 Task: Find connections with filter location Saint-Leu with filter topic #marketingwith filter profile language German with filter current company NoBroker.com with filter school INDIAN INSTITUTE OF PACKAGING - IIP with filter industry Veterinary Services with filter service category Social Media Marketing with filter keywords title Attorney
Action: Mouse moved to (252, 197)
Screenshot: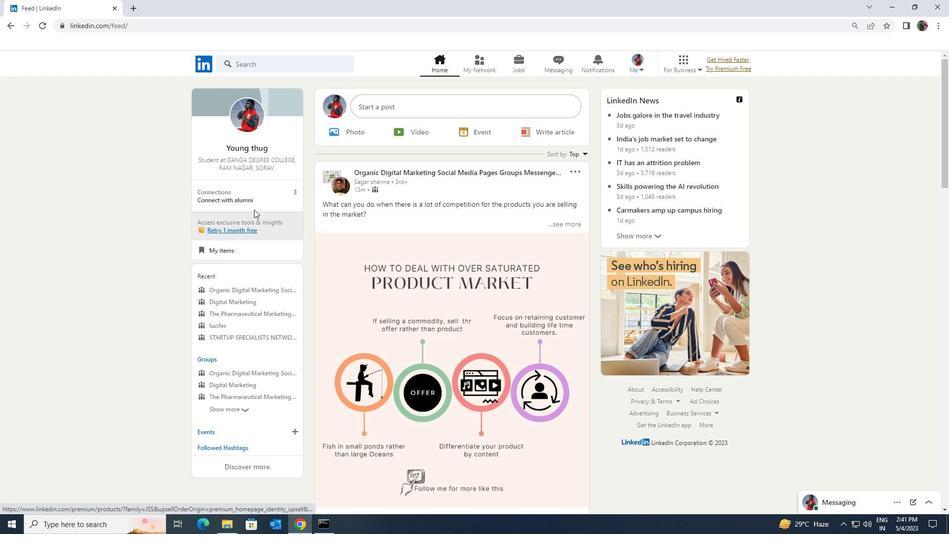 
Action: Mouse pressed left at (252, 197)
Screenshot: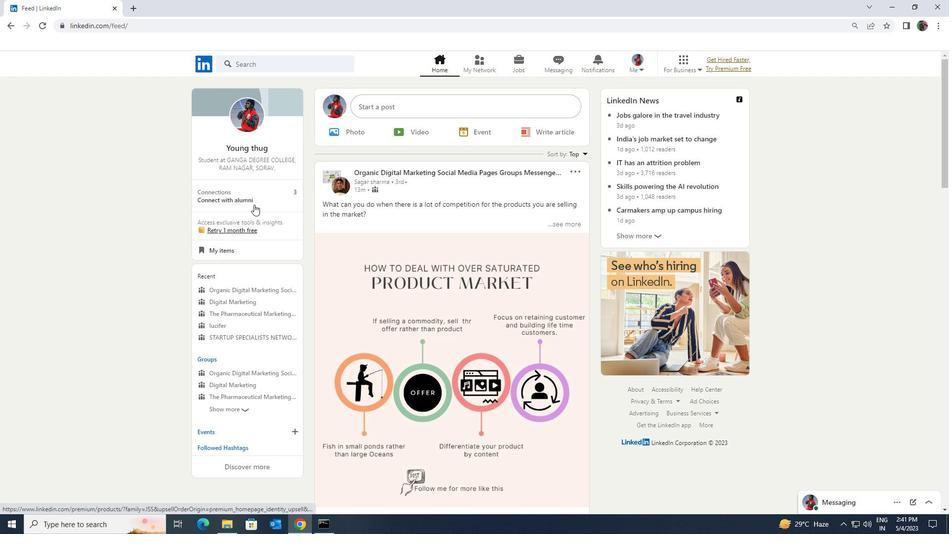 
Action: Mouse moved to (250, 121)
Screenshot: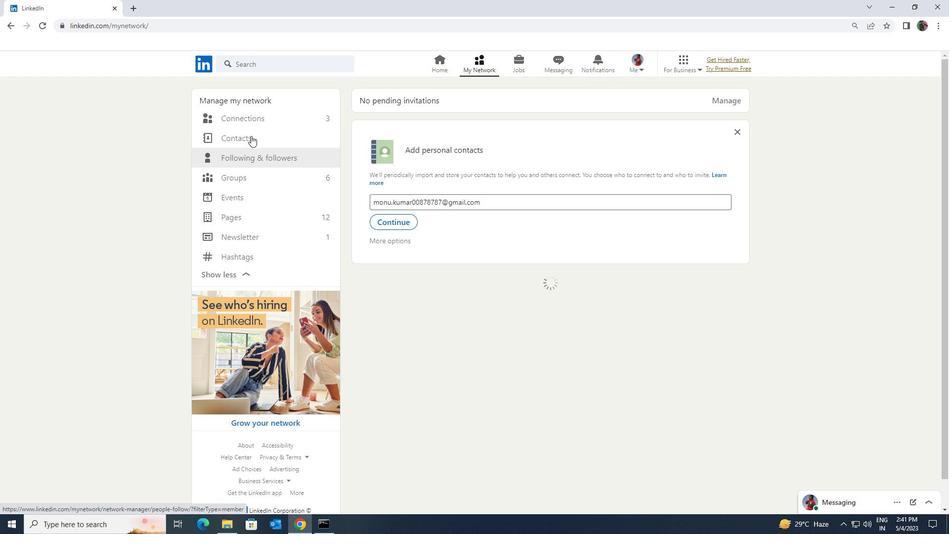 
Action: Mouse pressed left at (250, 121)
Screenshot: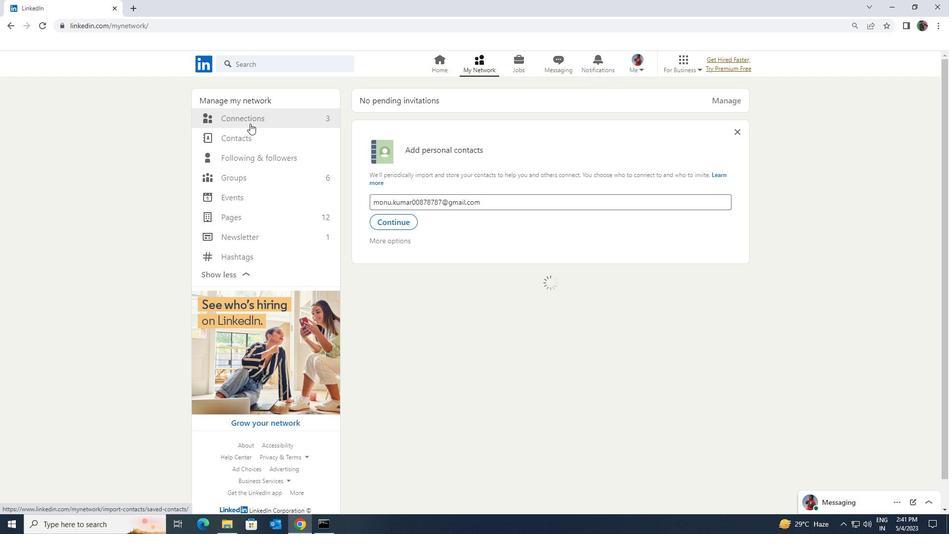 
Action: Mouse moved to (527, 122)
Screenshot: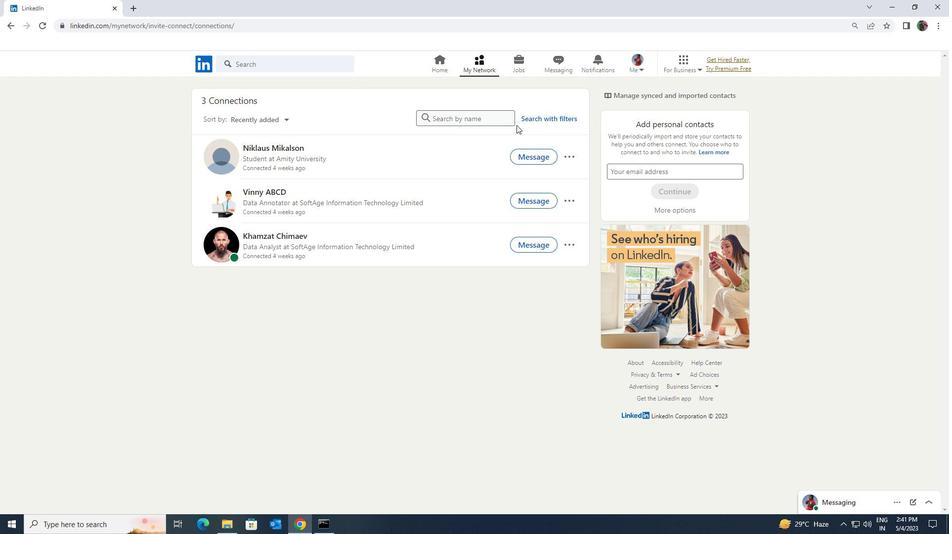 
Action: Mouse pressed left at (527, 122)
Screenshot: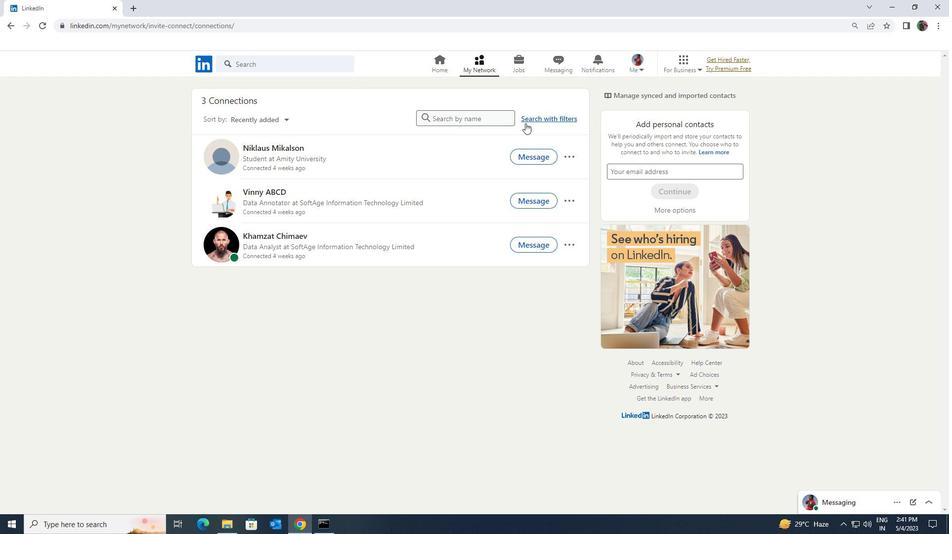 
Action: Mouse moved to (503, 91)
Screenshot: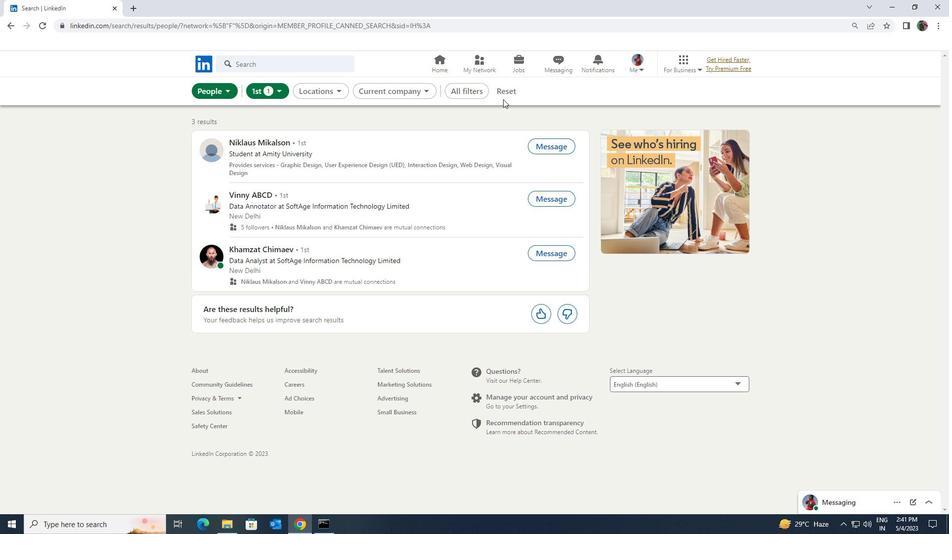 
Action: Mouse pressed left at (503, 91)
Screenshot: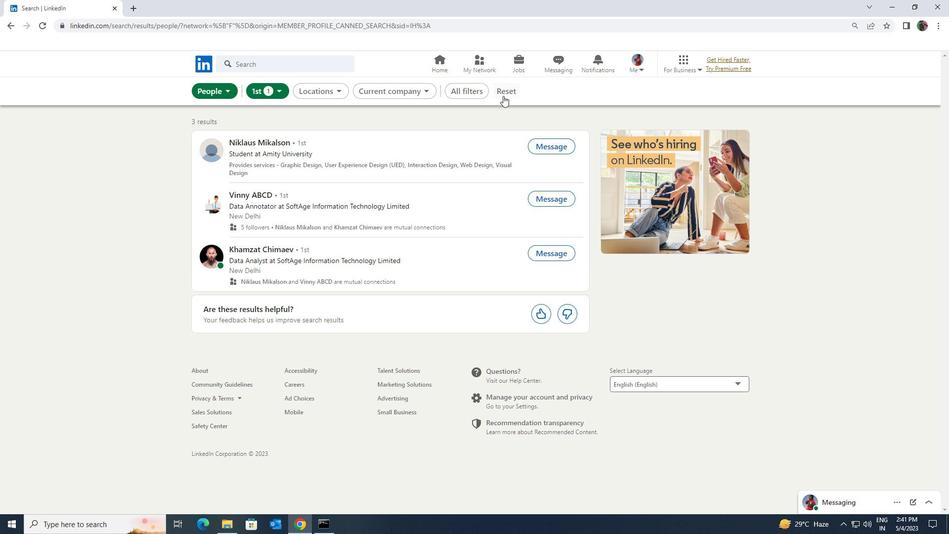 
Action: Mouse moved to (481, 91)
Screenshot: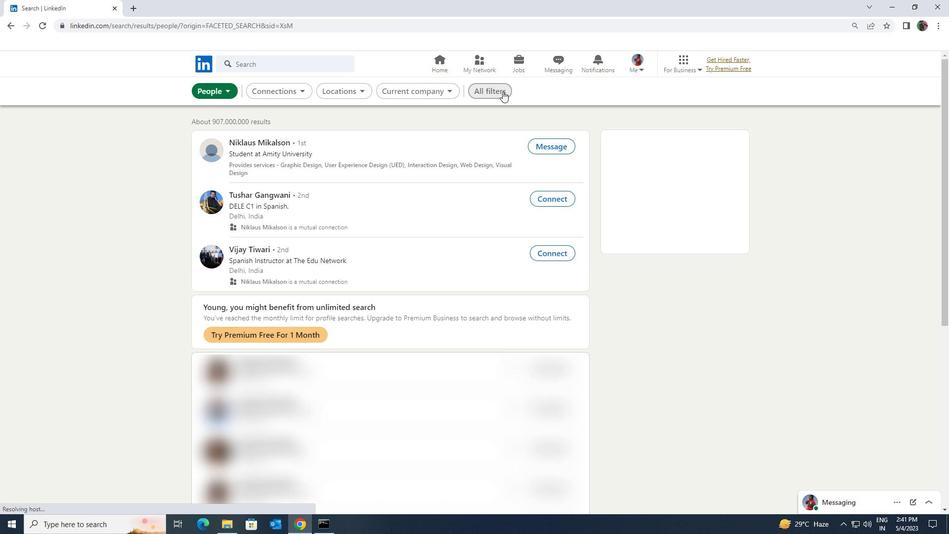 
Action: Mouse pressed left at (481, 91)
Screenshot: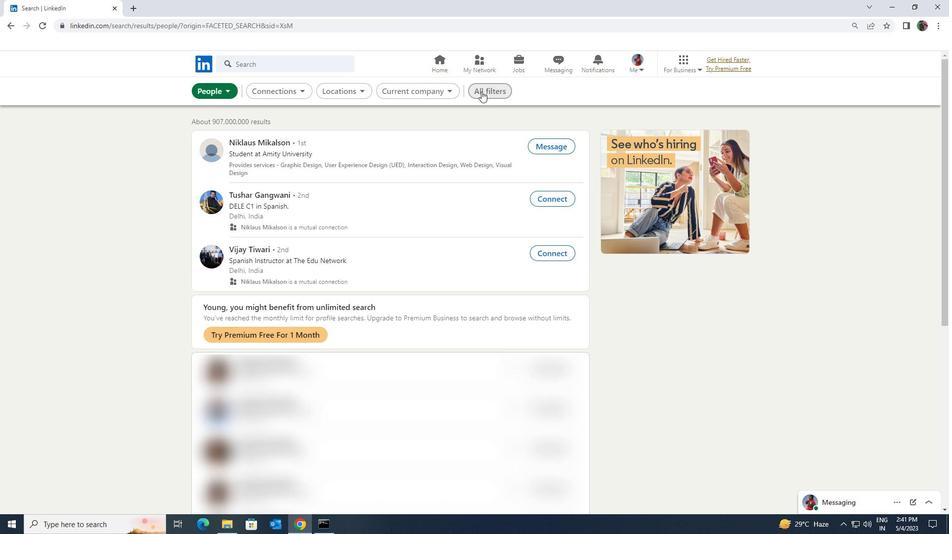 
Action: Mouse moved to (826, 384)
Screenshot: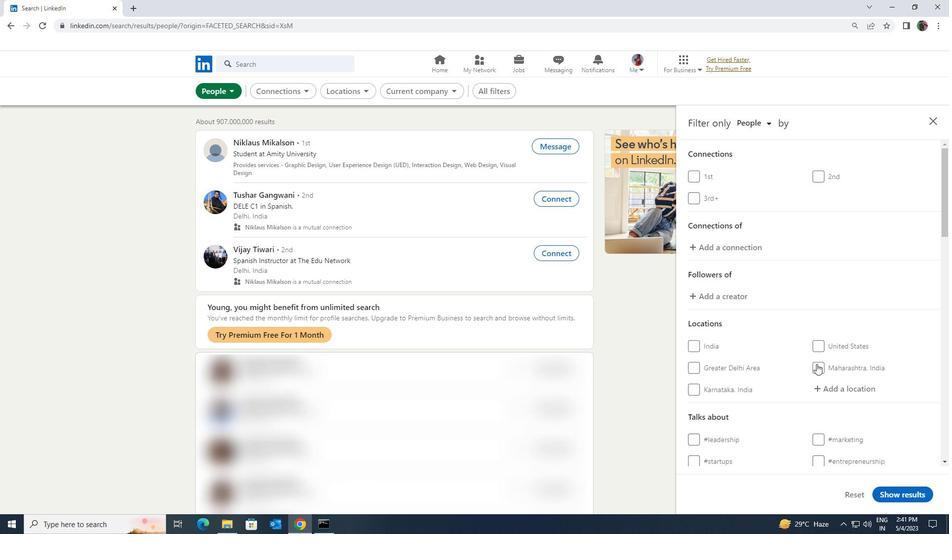 
Action: Mouse pressed left at (826, 384)
Screenshot: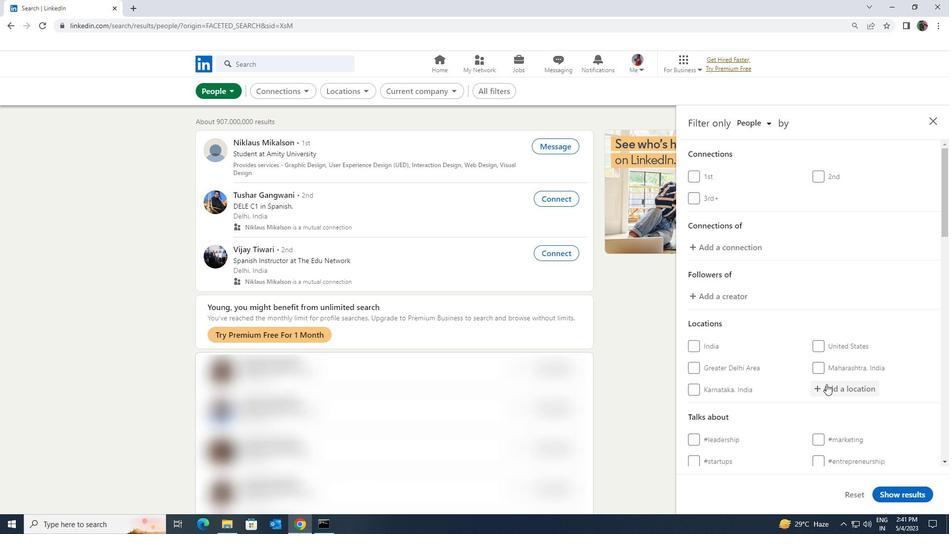 
Action: Key pressed <Key.shift>SAINT<Key.space><Key.shift>K<Key.backspace><Key.shift>LEU
Screenshot: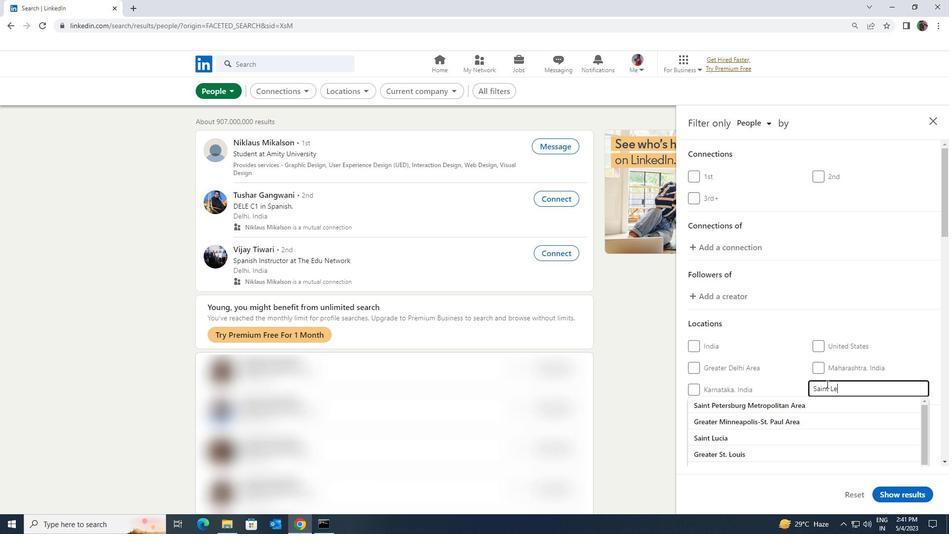 
Action: Mouse moved to (817, 400)
Screenshot: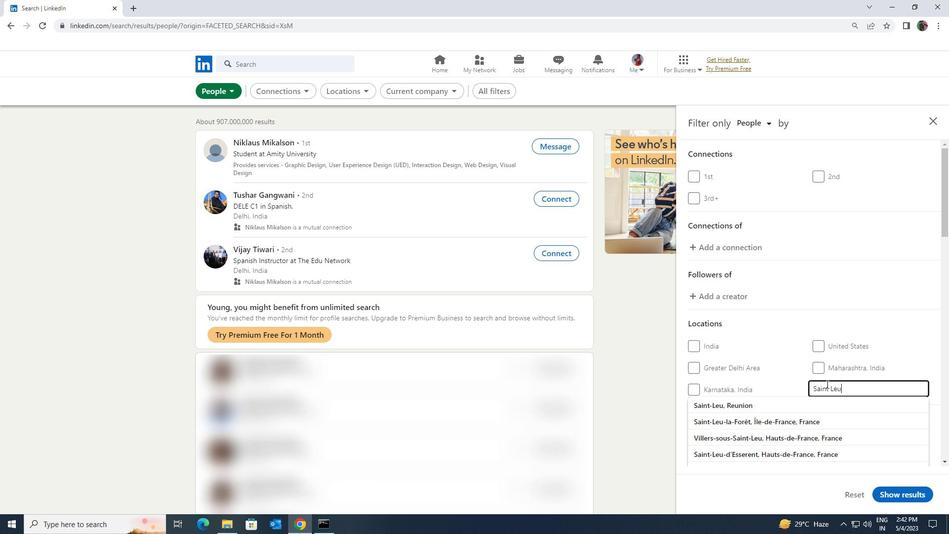 
Action: Mouse pressed left at (817, 400)
Screenshot: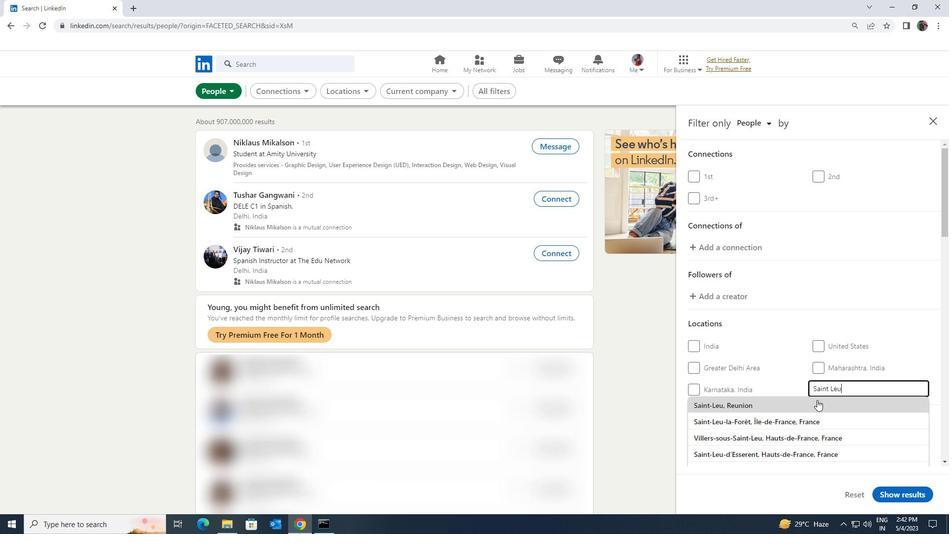 
Action: Mouse moved to (817, 400)
Screenshot: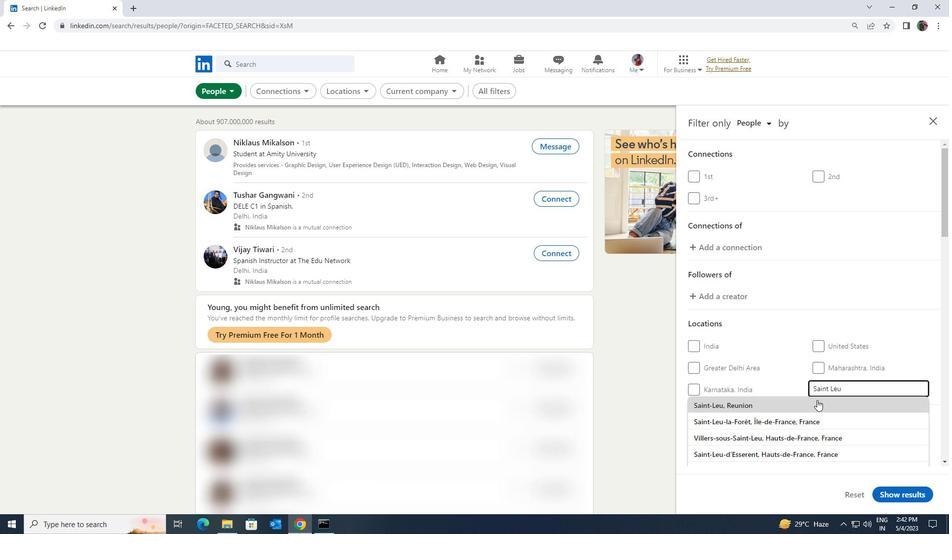 
Action: Mouse scrolled (817, 399) with delta (0, 0)
Screenshot: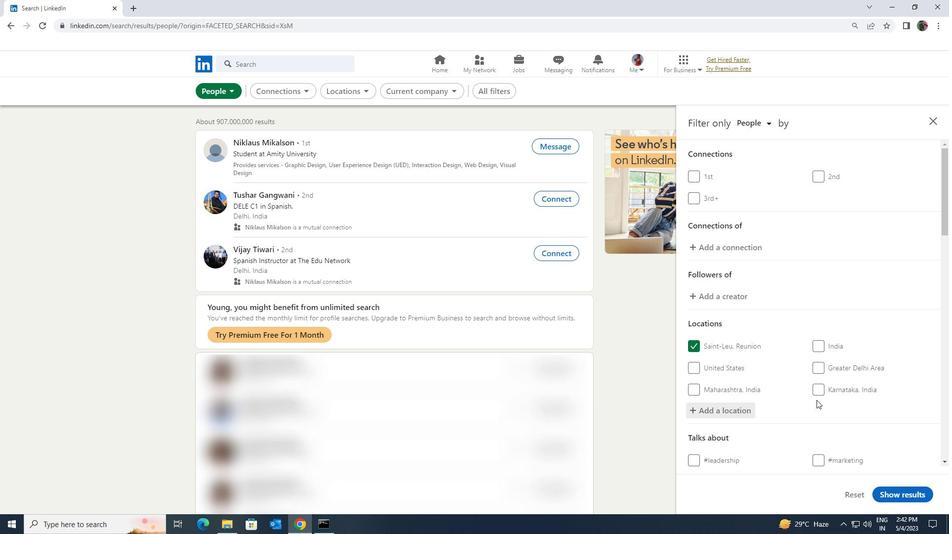 
Action: Mouse scrolled (817, 399) with delta (0, 0)
Screenshot: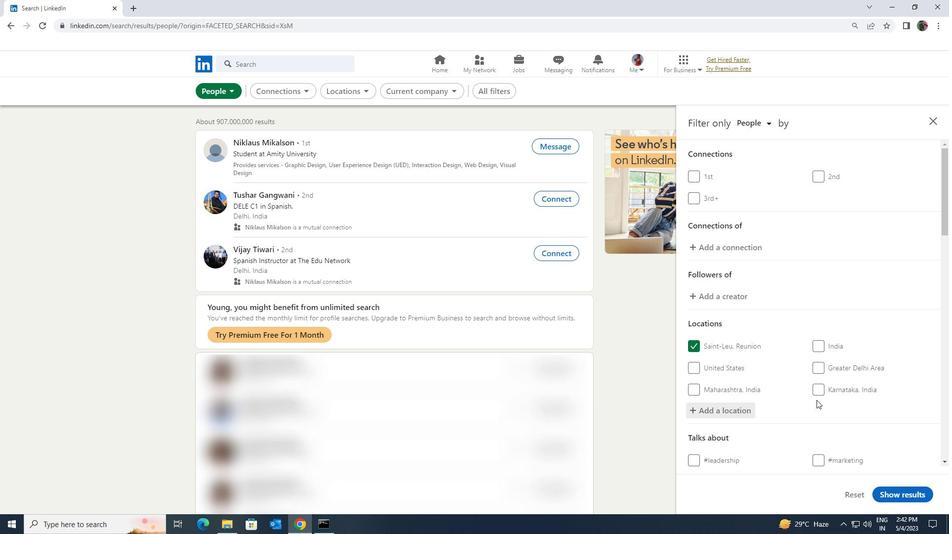 
Action: Mouse moved to (819, 400)
Screenshot: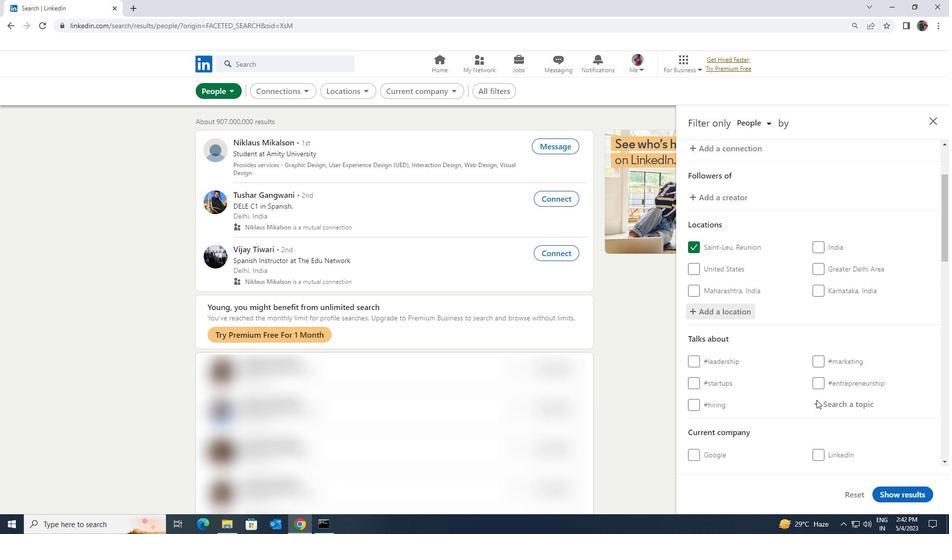 
Action: Mouse pressed left at (819, 400)
Screenshot: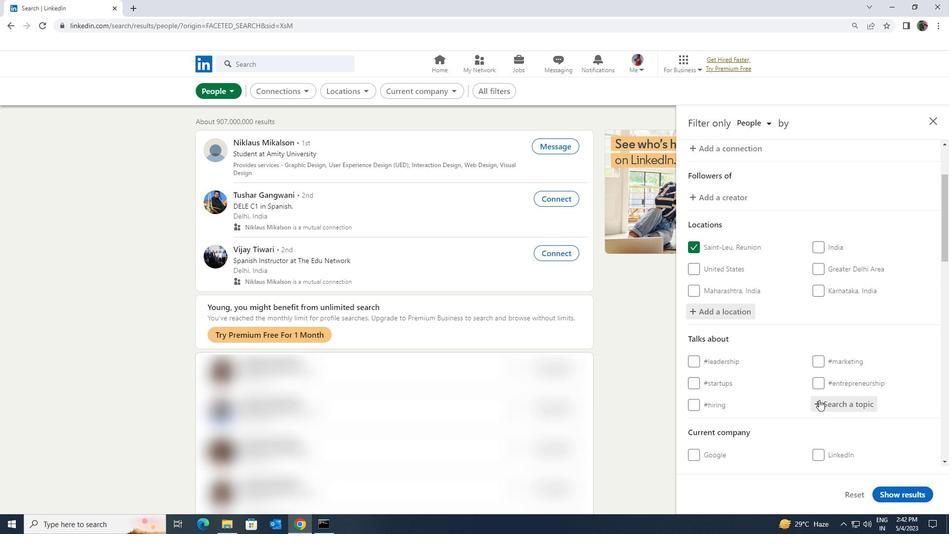 
Action: Key pressed <Key.shift><Key.shift><Key.shift><Key.shift><Key.shift><Key.shift>MARKETING
Screenshot: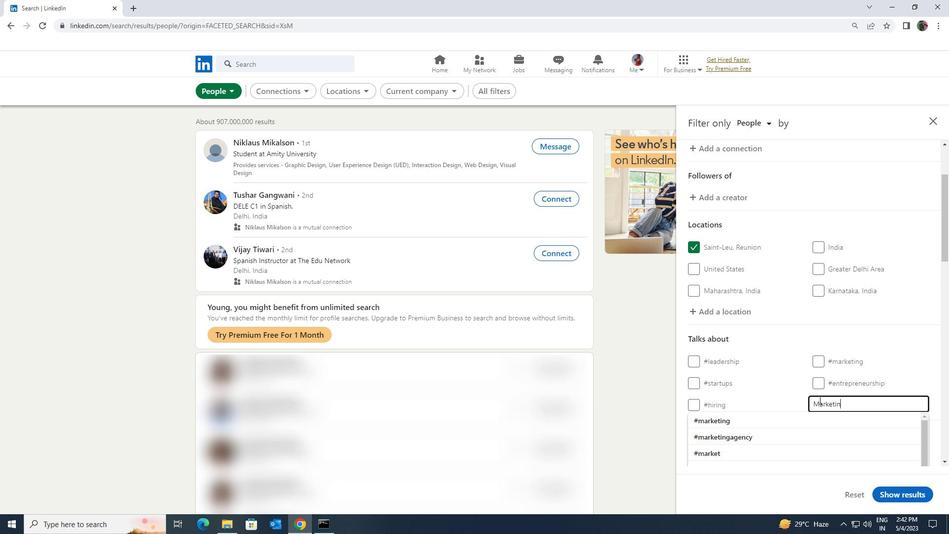 
Action: Mouse moved to (814, 414)
Screenshot: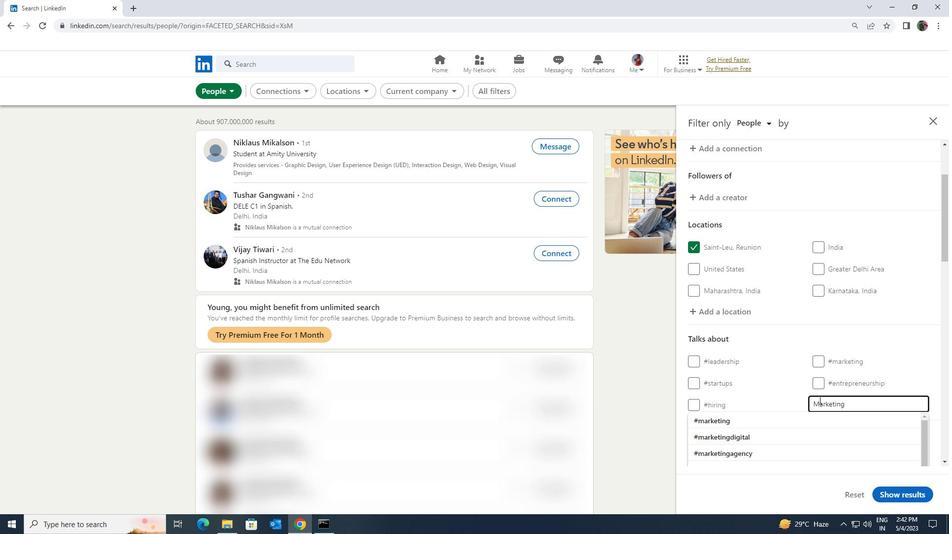 
Action: Mouse pressed left at (814, 414)
Screenshot: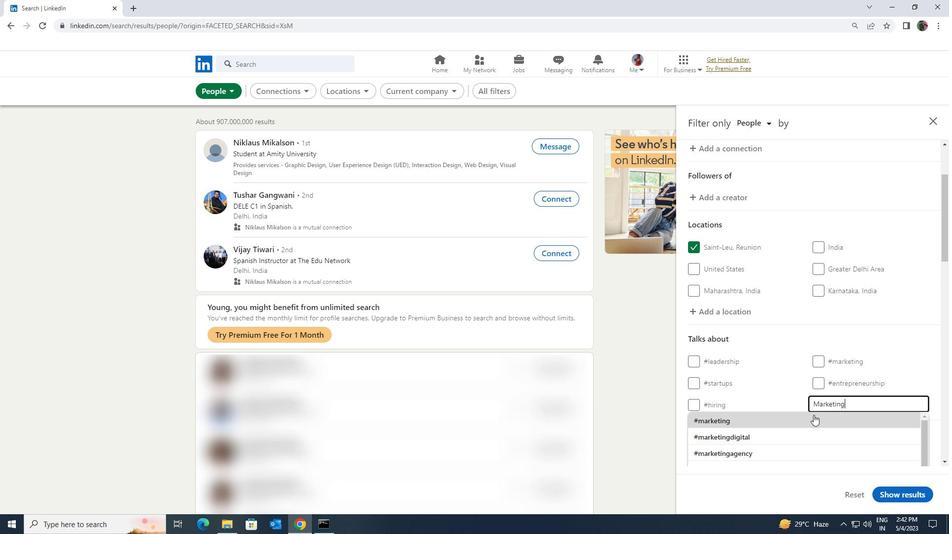 
Action: Mouse scrolled (814, 414) with delta (0, 0)
Screenshot: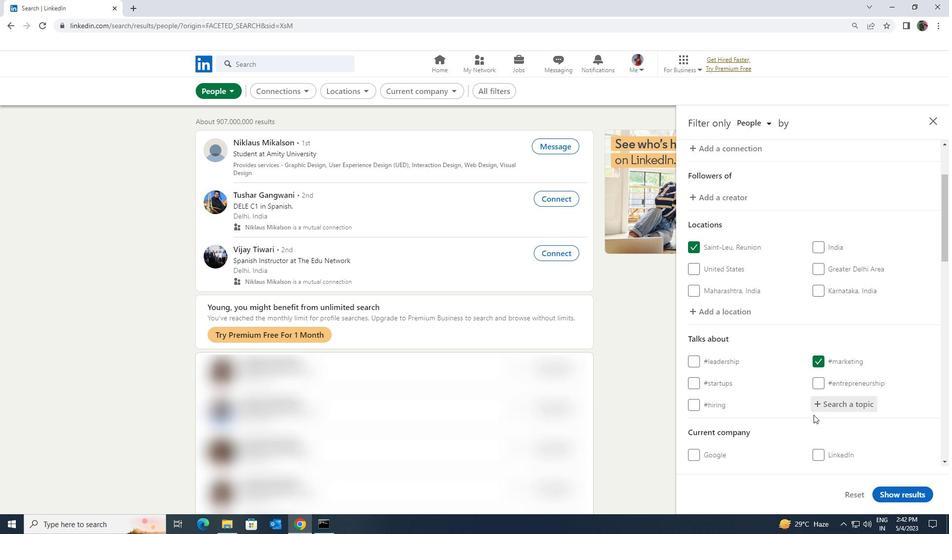 
Action: Mouse scrolled (814, 414) with delta (0, 0)
Screenshot: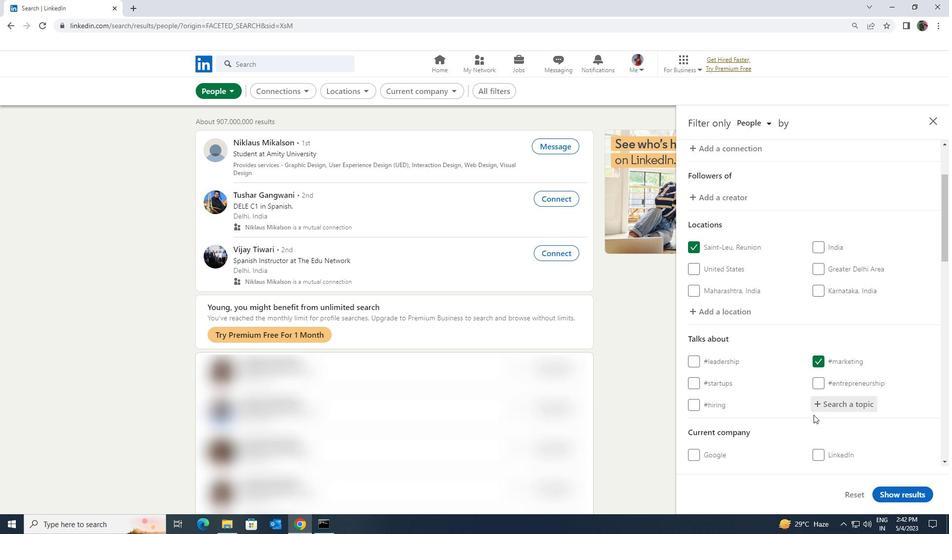 
Action: Mouse moved to (811, 415)
Screenshot: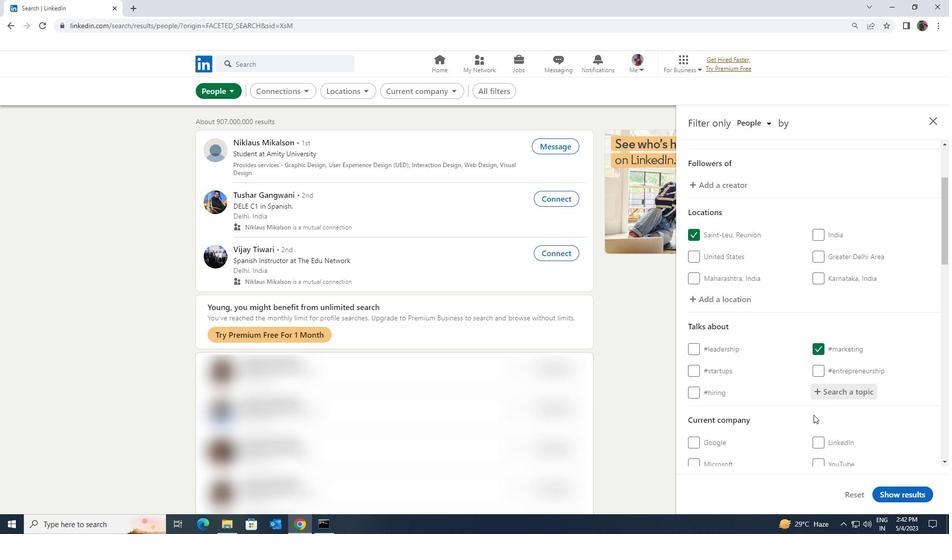 
Action: Mouse scrolled (811, 415) with delta (0, 0)
Screenshot: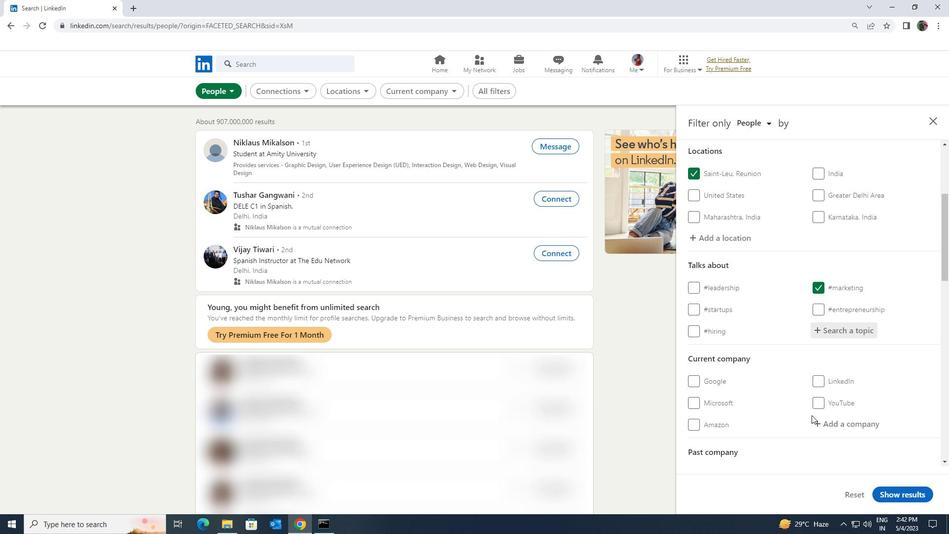 
Action: Mouse moved to (811, 415)
Screenshot: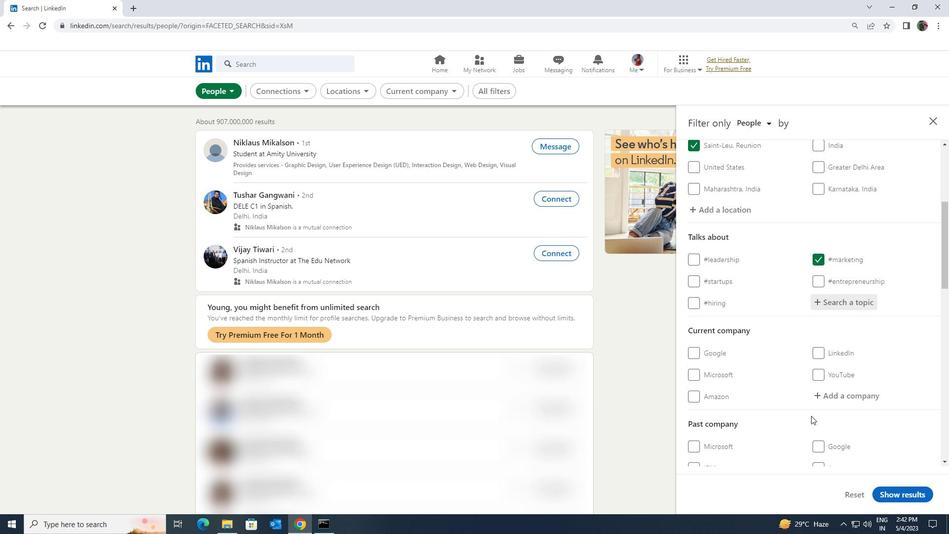 
Action: Mouse scrolled (811, 415) with delta (0, 0)
Screenshot: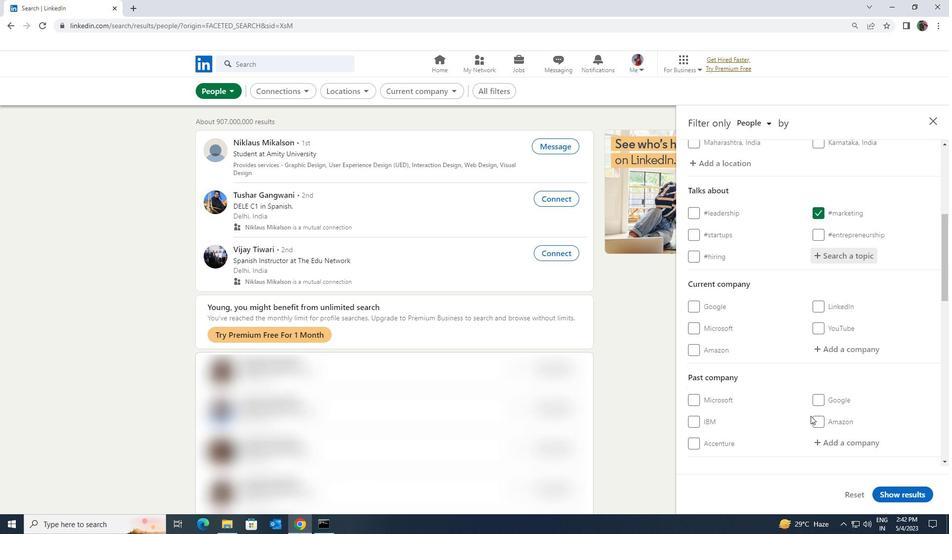 
Action: Mouse scrolled (811, 415) with delta (0, 0)
Screenshot: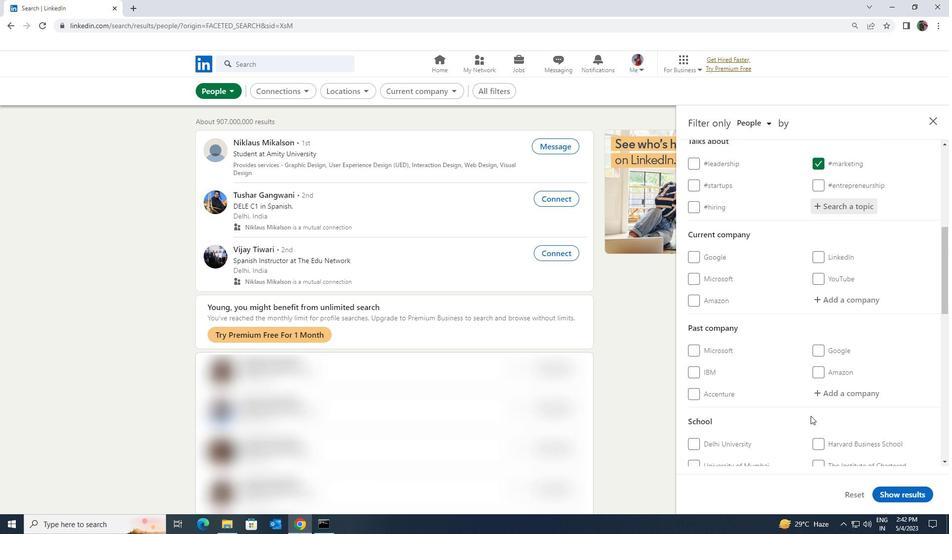 
Action: Mouse scrolled (811, 415) with delta (0, 0)
Screenshot: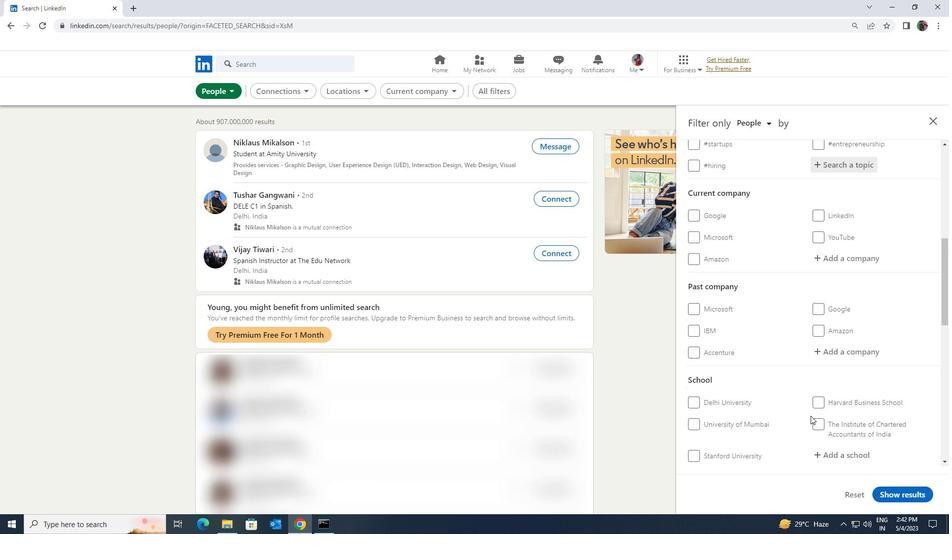 
Action: Mouse scrolled (811, 415) with delta (0, 0)
Screenshot: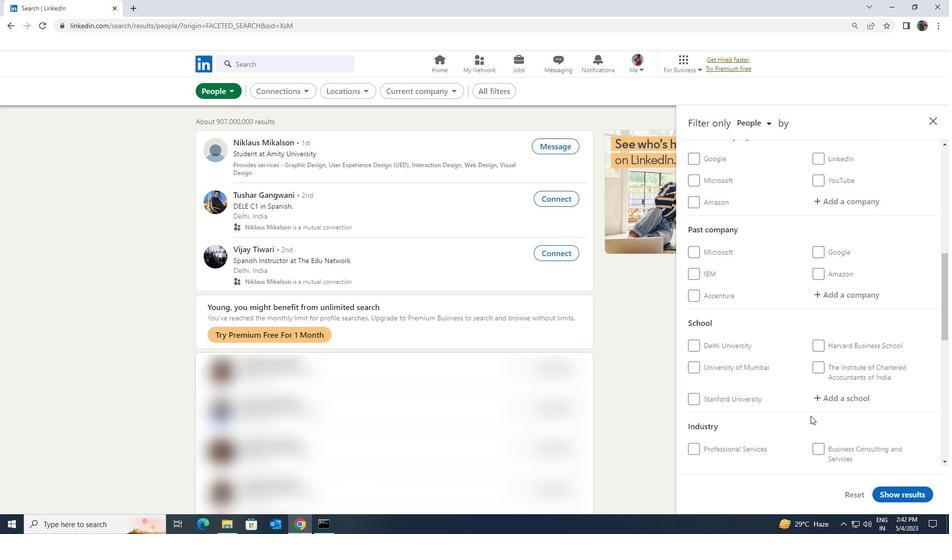 
Action: Mouse scrolled (811, 415) with delta (0, 0)
Screenshot: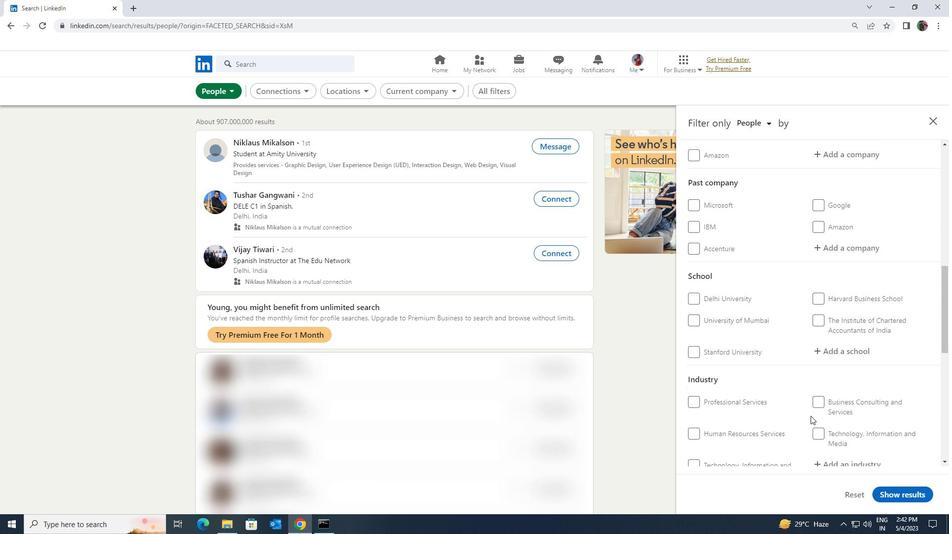 
Action: Mouse scrolled (811, 415) with delta (0, 0)
Screenshot: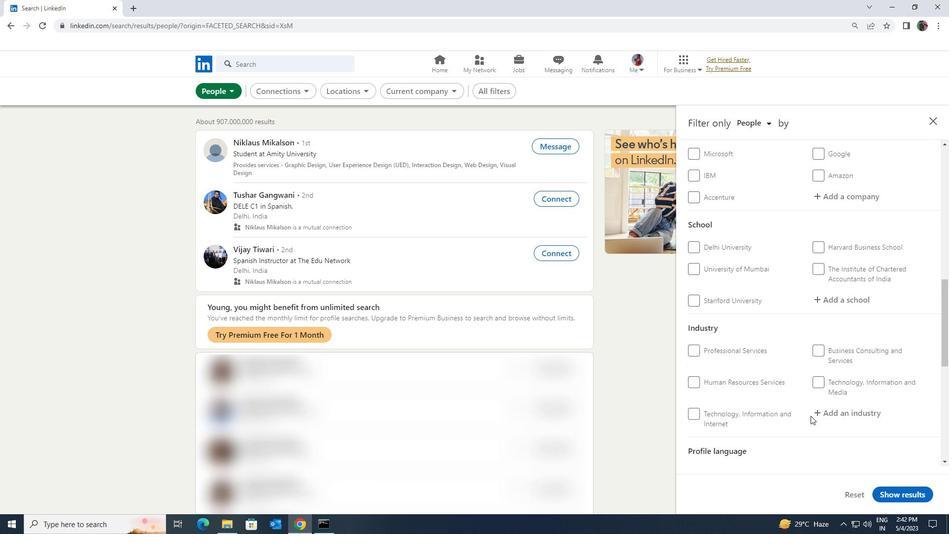 
Action: Mouse scrolled (811, 415) with delta (0, 0)
Screenshot: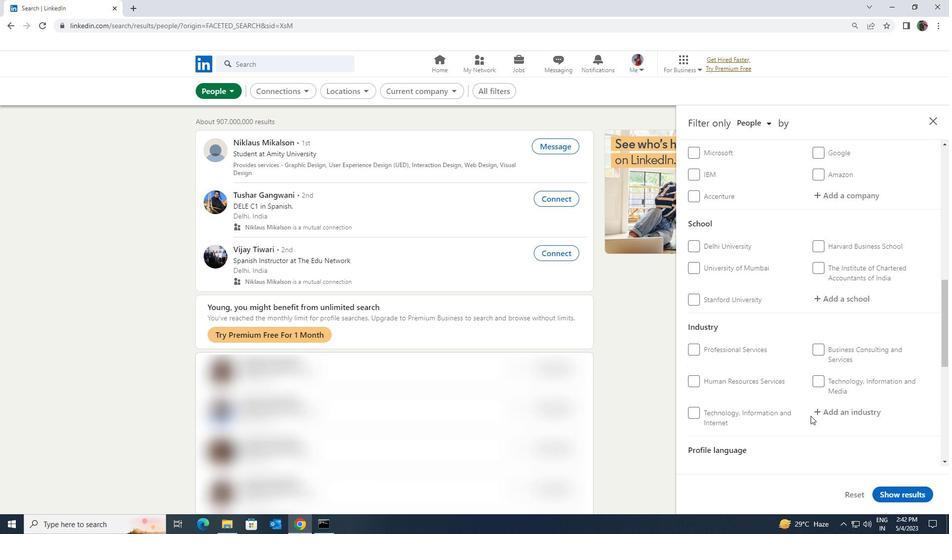 
Action: Mouse moved to (697, 416)
Screenshot: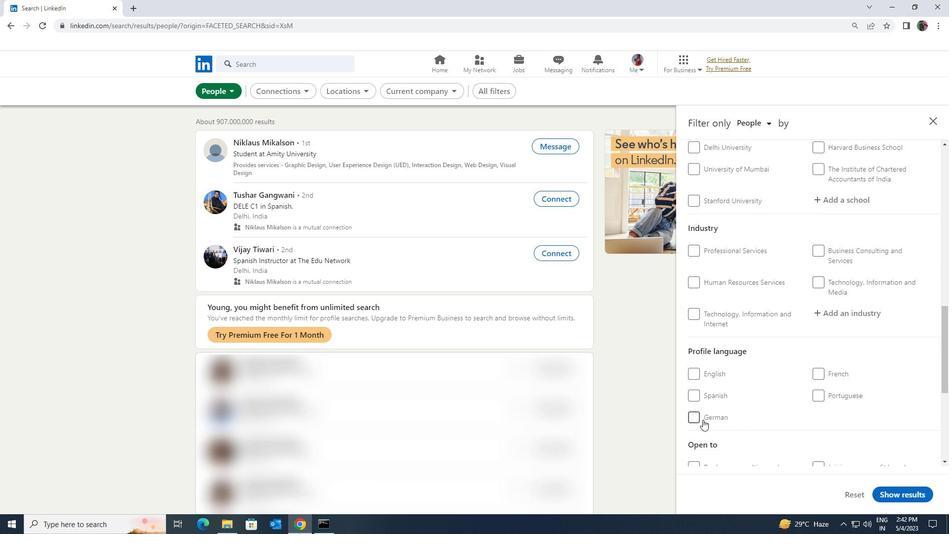 
Action: Mouse pressed left at (697, 416)
Screenshot: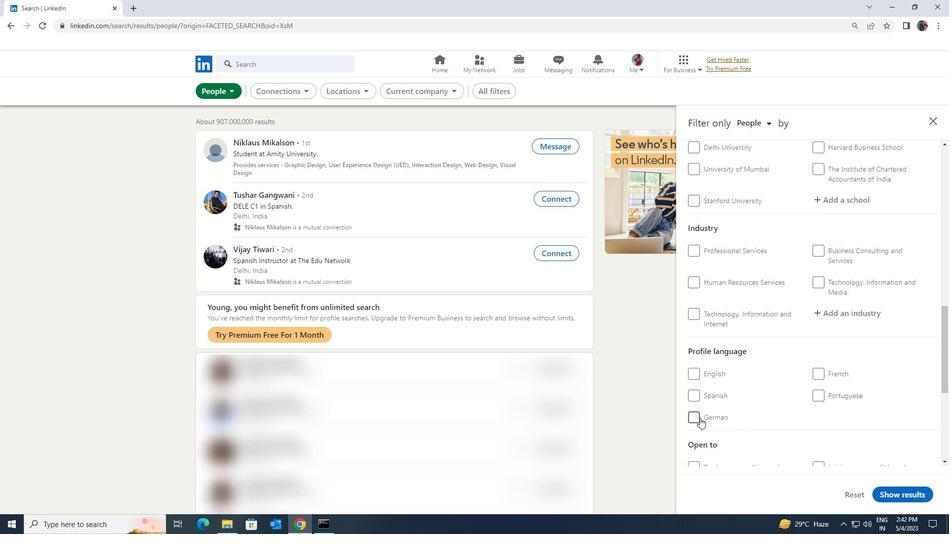 
Action: Mouse moved to (793, 415)
Screenshot: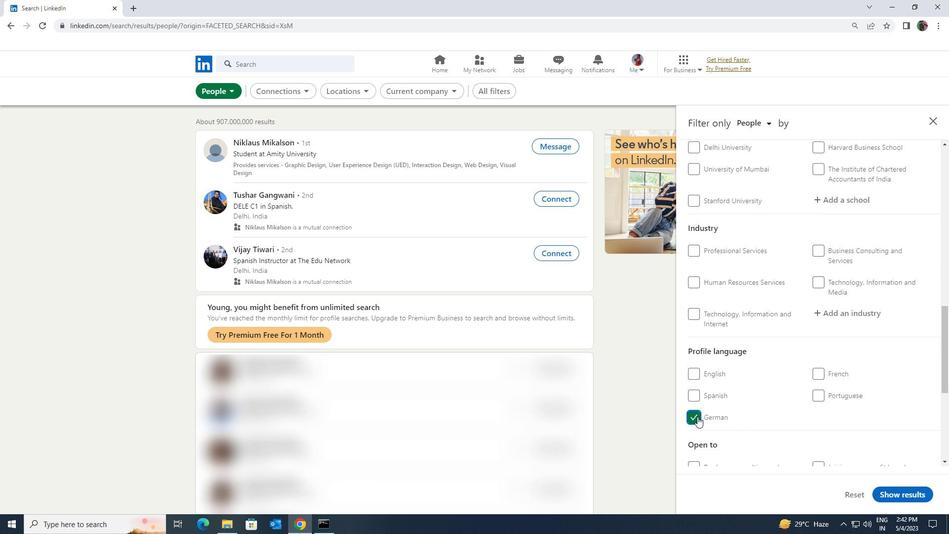 
Action: Mouse scrolled (793, 416) with delta (0, 0)
Screenshot: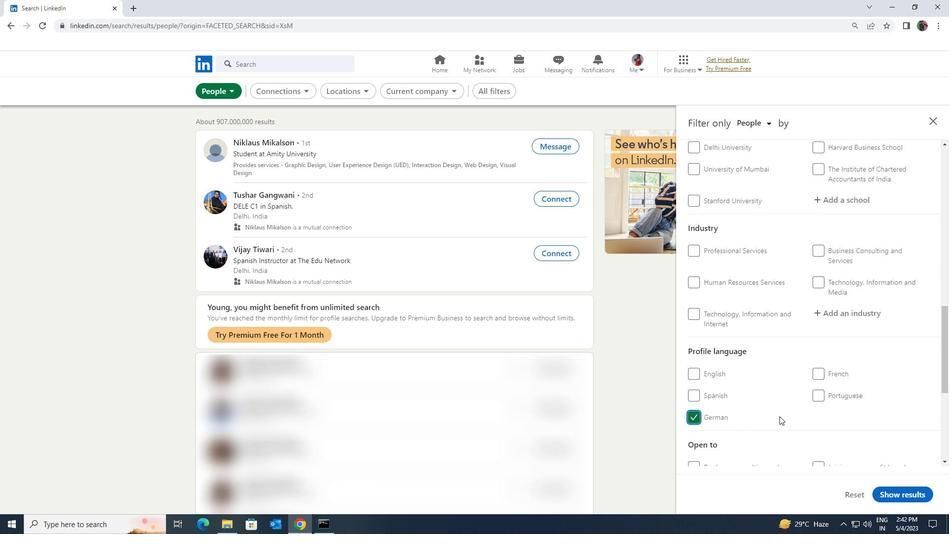 
Action: Mouse scrolled (793, 416) with delta (0, 0)
Screenshot: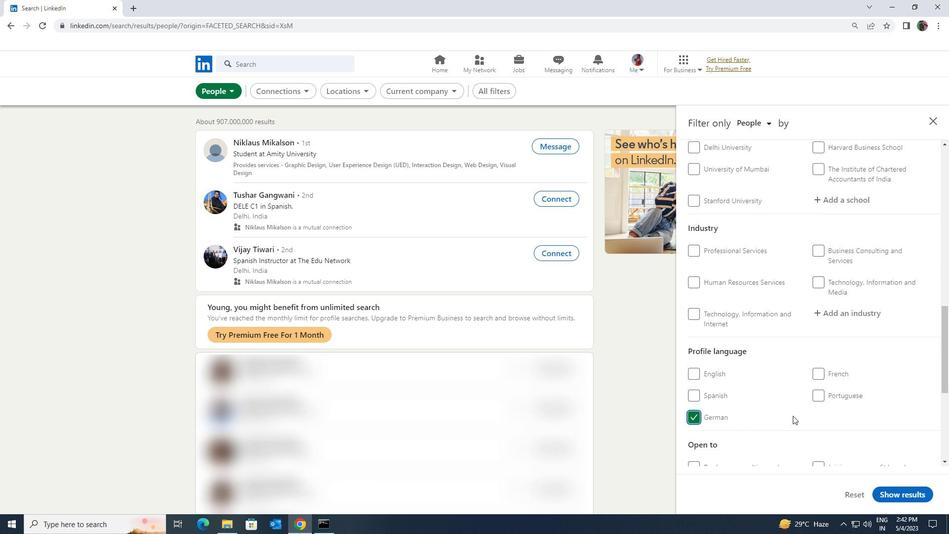 
Action: Mouse scrolled (793, 416) with delta (0, 0)
Screenshot: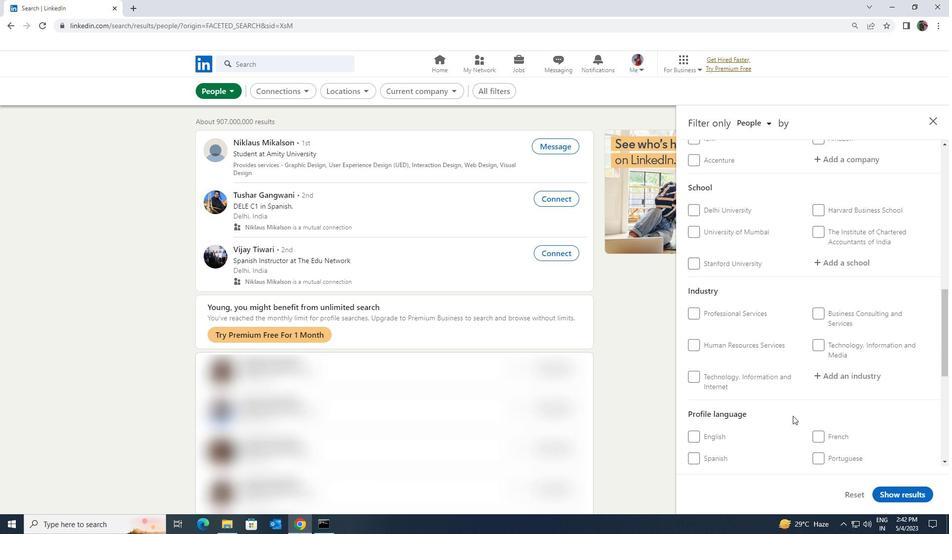 
Action: Mouse scrolled (793, 416) with delta (0, 0)
Screenshot: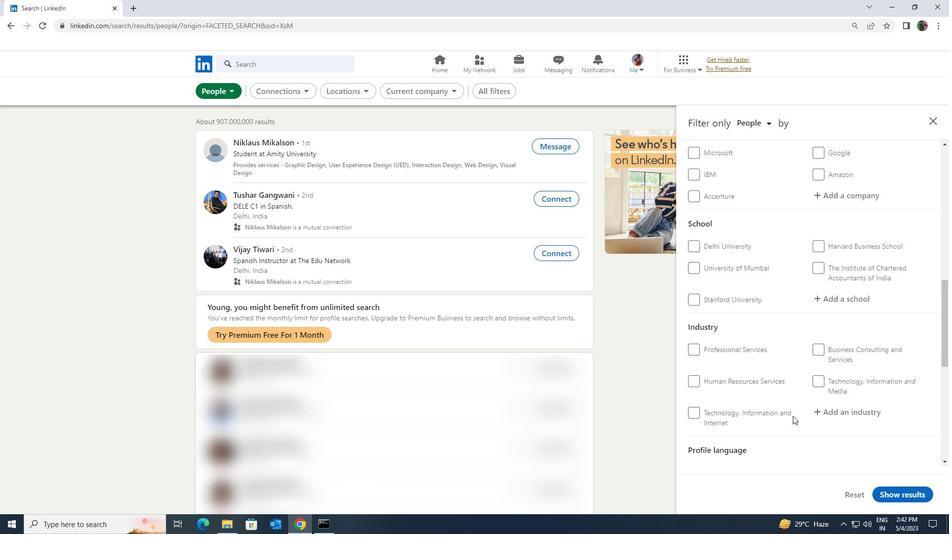 
Action: Mouse moved to (792, 417)
Screenshot: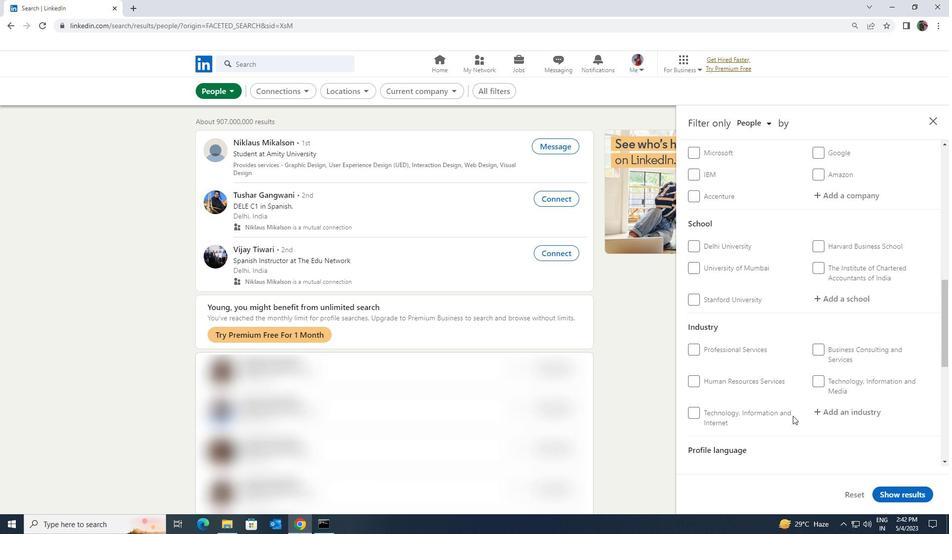 
Action: Mouse scrolled (792, 417) with delta (0, 0)
Screenshot: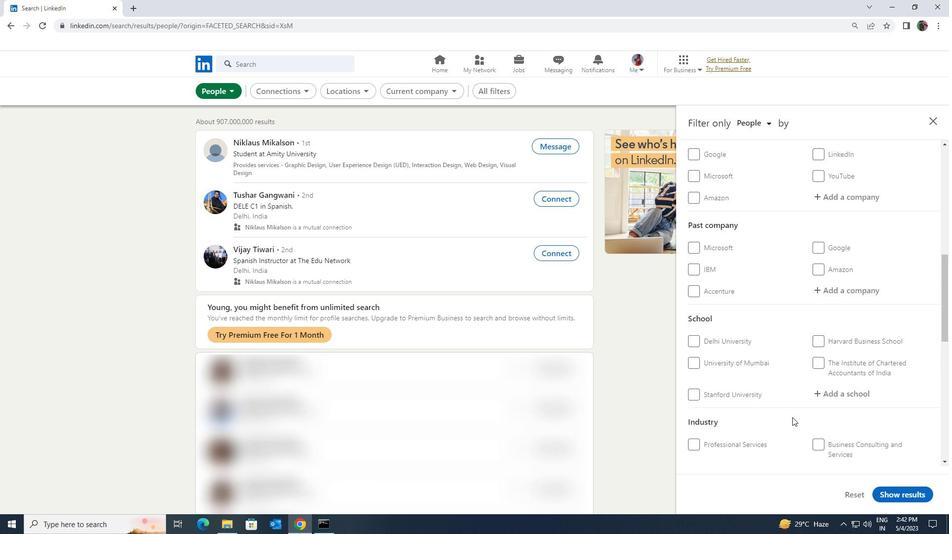 
Action: Mouse scrolled (792, 417) with delta (0, 0)
Screenshot: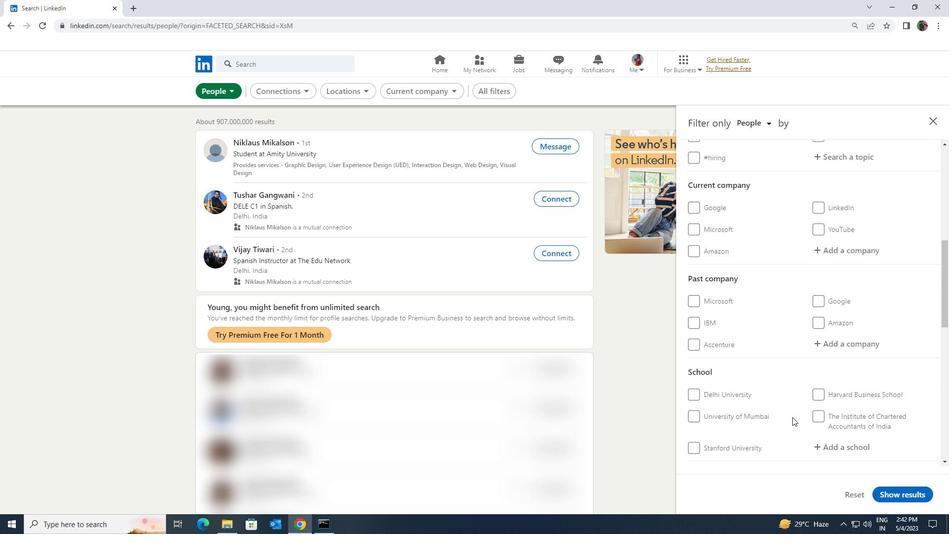
Action: Mouse scrolled (792, 417) with delta (0, 0)
Screenshot: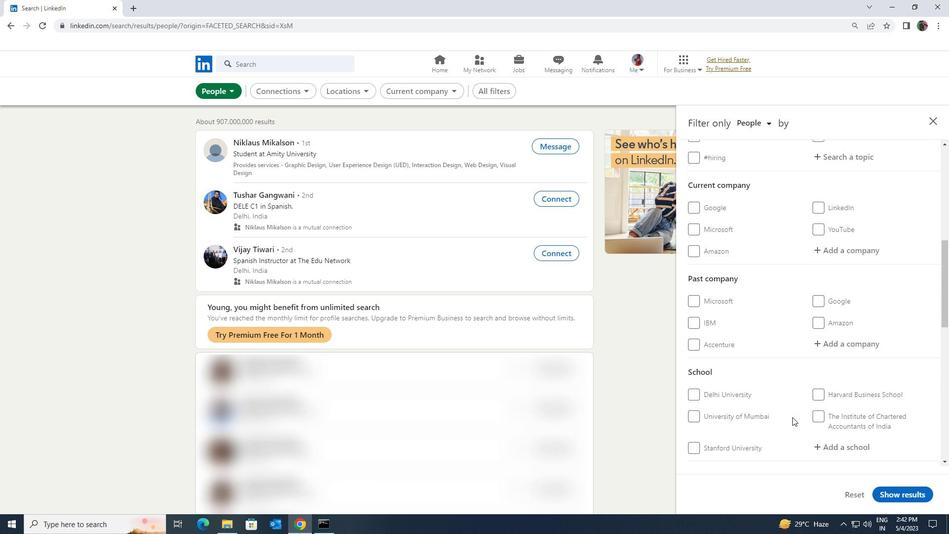 
Action: Mouse moved to (833, 352)
Screenshot: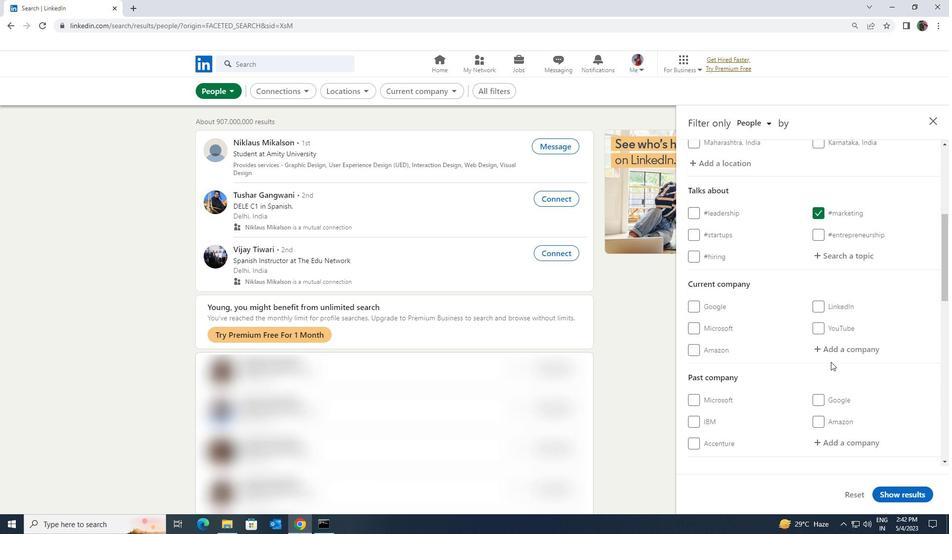 
Action: Mouse pressed left at (833, 352)
Screenshot: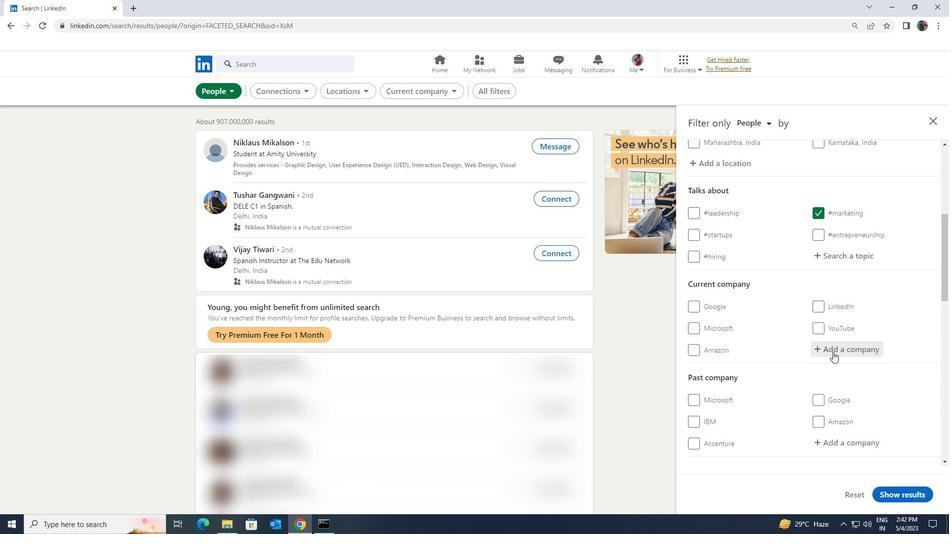 
Action: Key pressed <Key.shift>NOBROKER
Screenshot: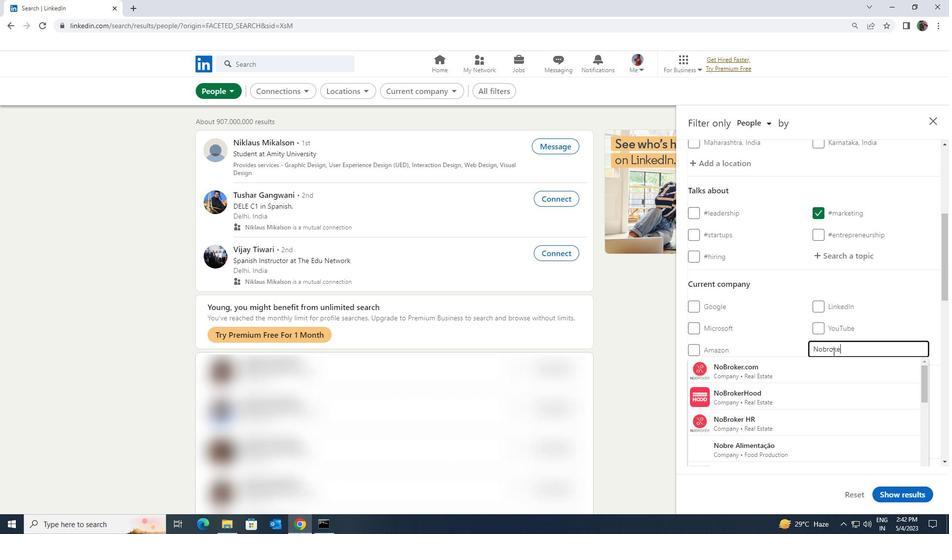 
Action: Mouse moved to (825, 366)
Screenshot: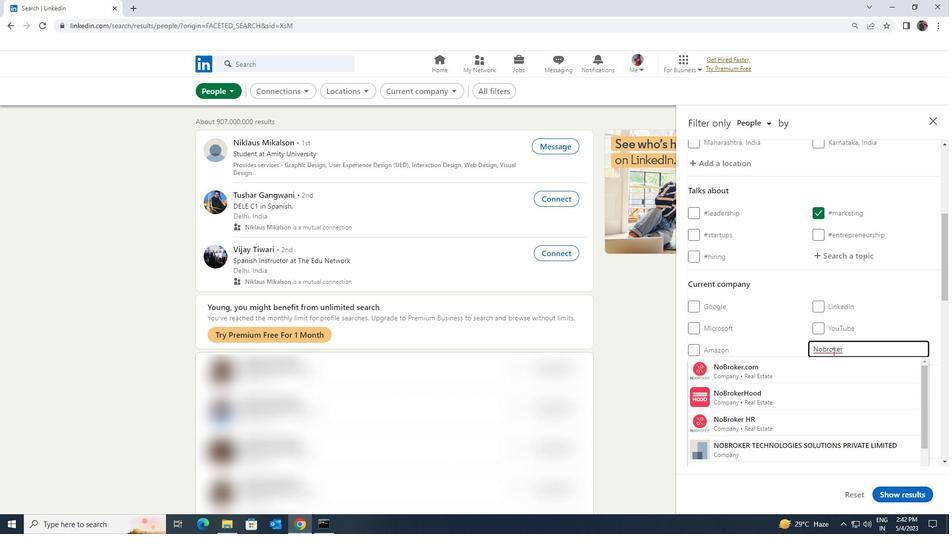 
Action: Mouse pressed left at (825, 366)
Screenshot: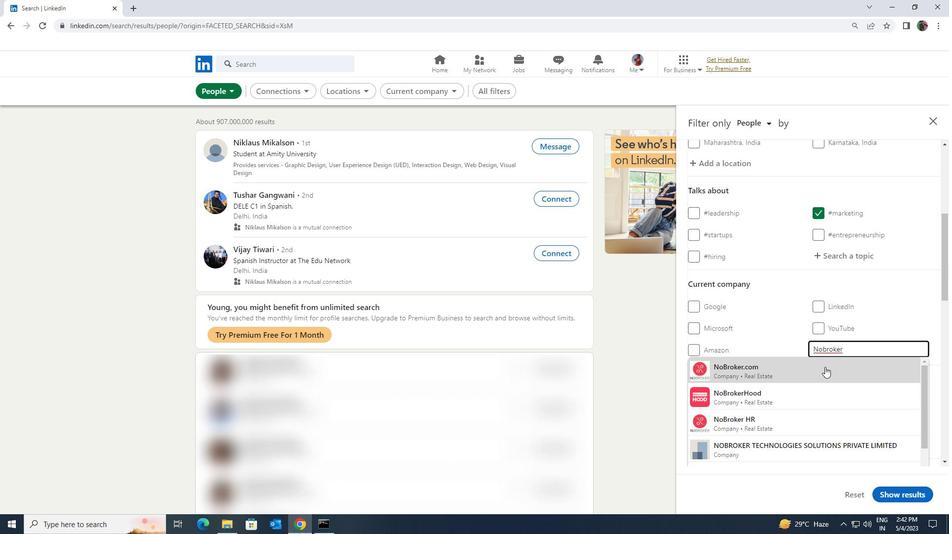 
Action: Mouse moved to (826, 366)
Screenshot: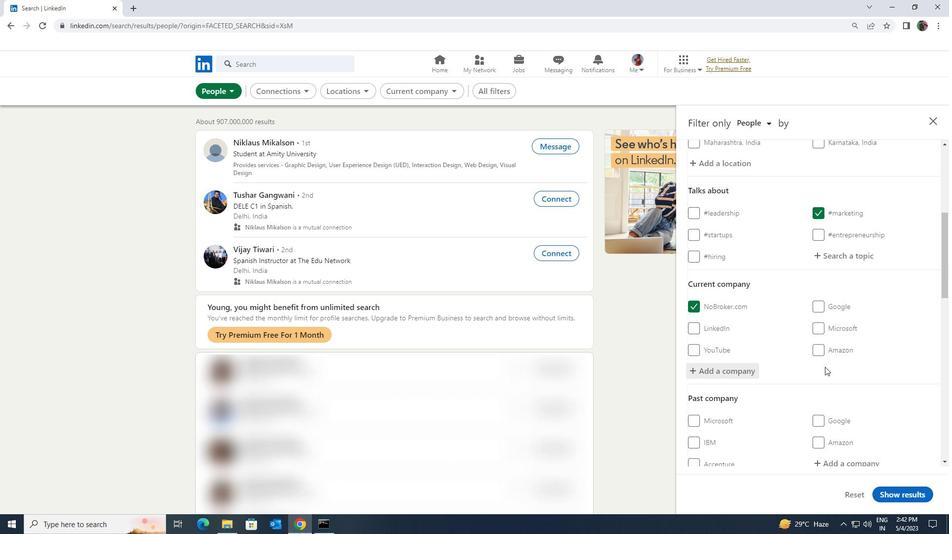 
Action: Mouse scrolled (826, 366) with delta (0, 0)
Screenshot: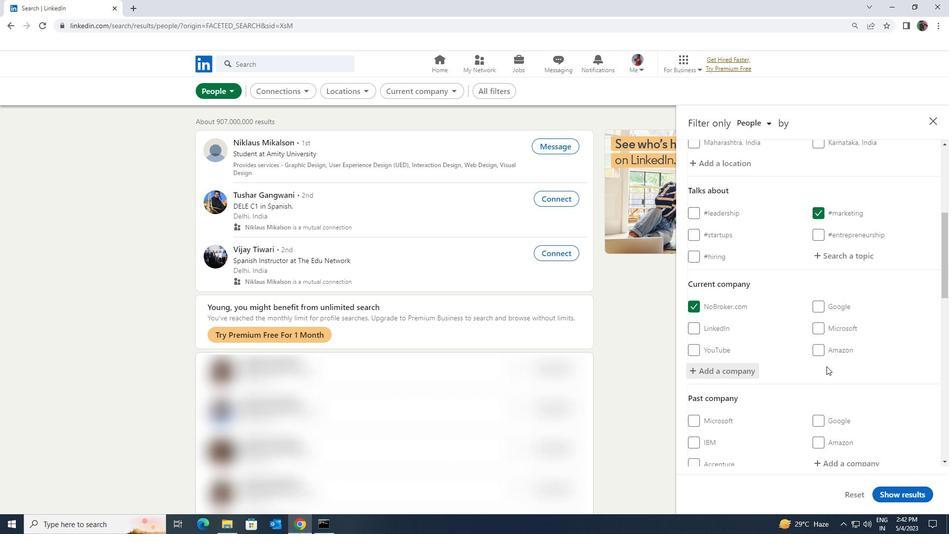 
Action: Mouse scrolled (826, 366) with delta (0, 0)
Screenshot: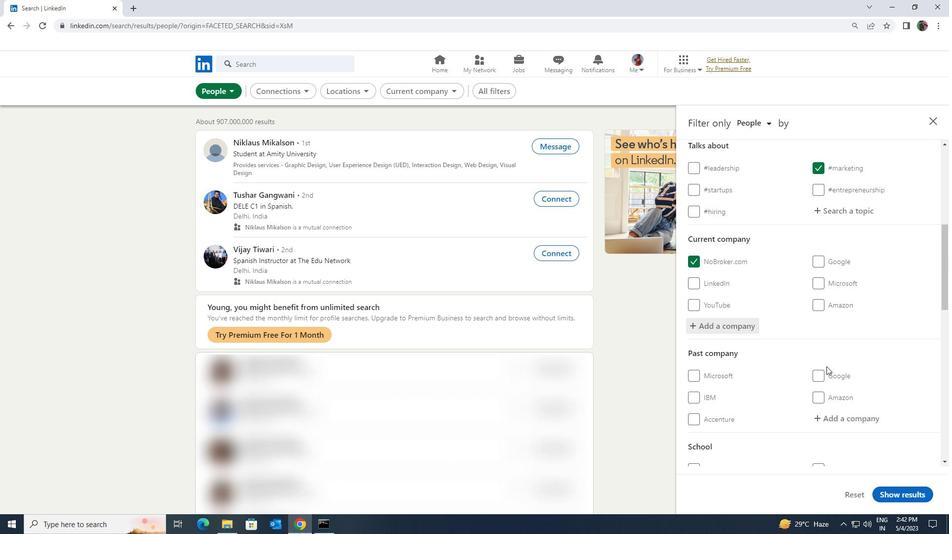
Action: Mouse scrolled (826, 366) with delta (0, 0)
Screenshot: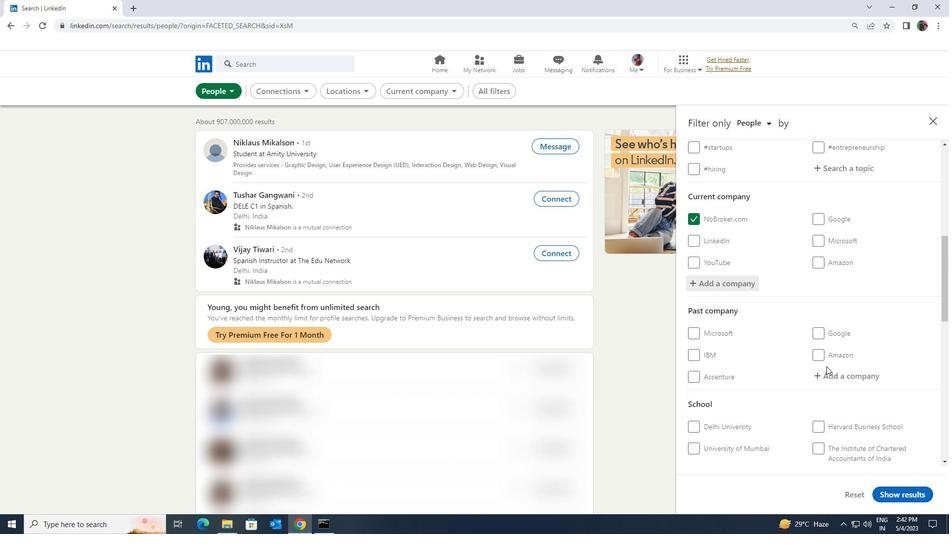 
Action: Mouse scrolled (826, 366) with delta (0, 0)
Screenshot: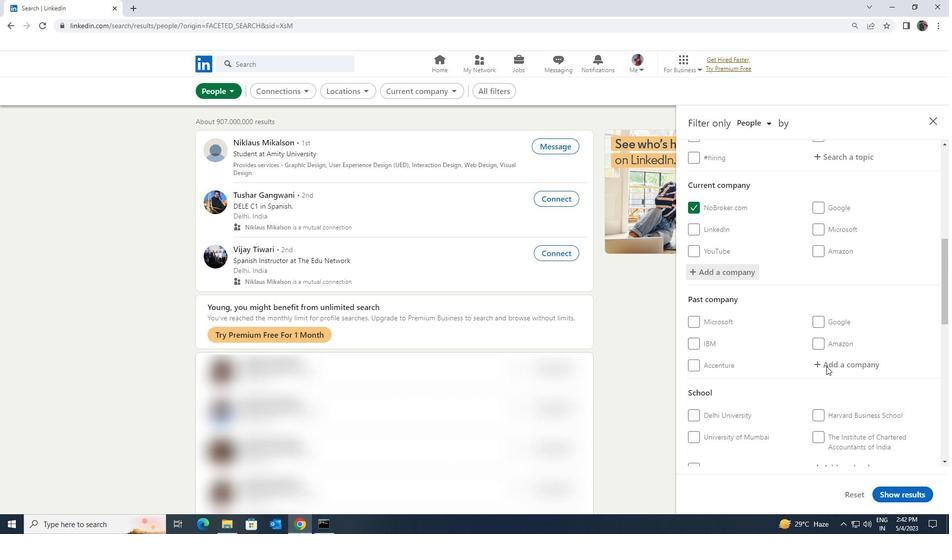 
Action: Mouse moved to (828, 366)
Screenshot: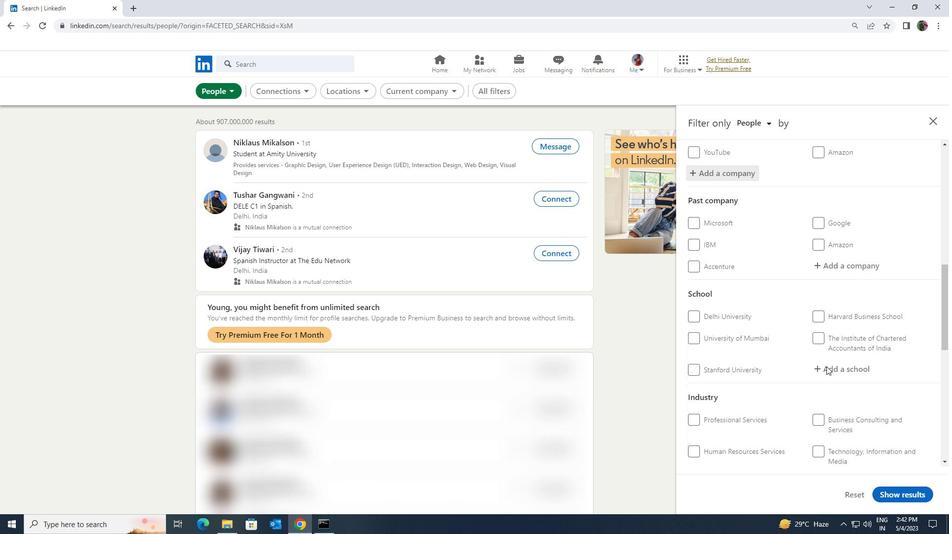 
Action: Mouse pressed left at (828, 366)
Screenshot: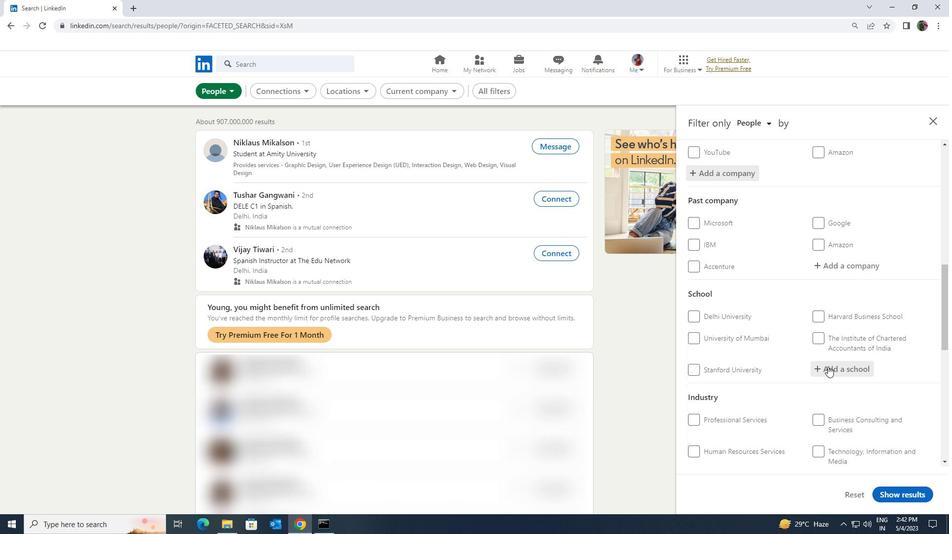 
Action: Key pressed <Key.shift><Key.shift>INDIAN<Key.space>INSTITUTE<Key.space><Key.shift><Key.shift>OF<Key.space>PACJ<Key.backspace>K
Screenshot: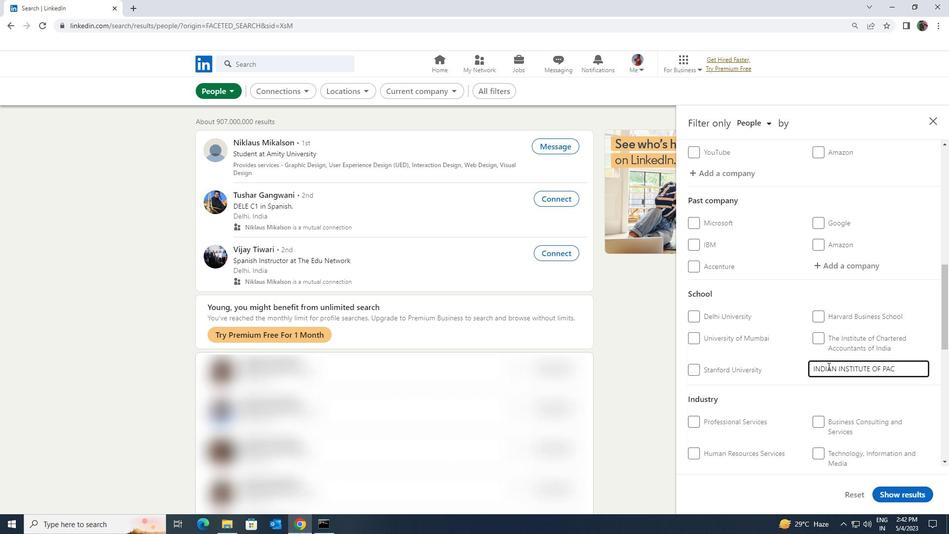 
Action: Mouse moved to (815, 390)
Screenshot: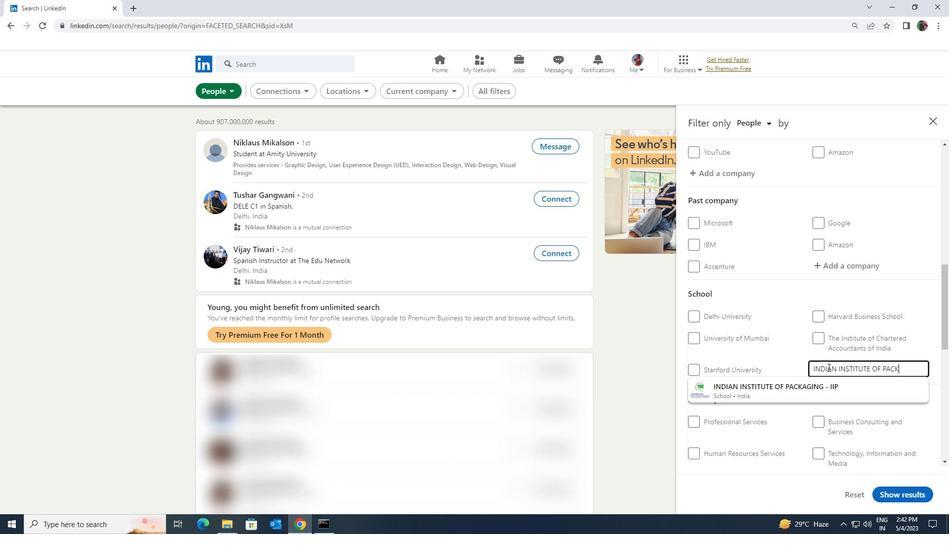 
Action: Mouse pressed left at (815, 390)
Screenshot: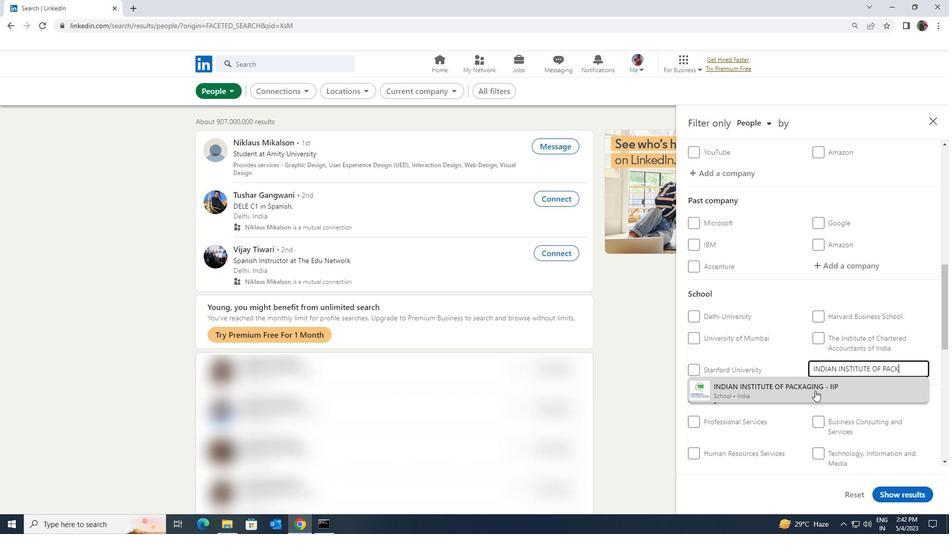 
Action: Mouse scrolled (815, 390) with delta (0, 0)
Screenshot: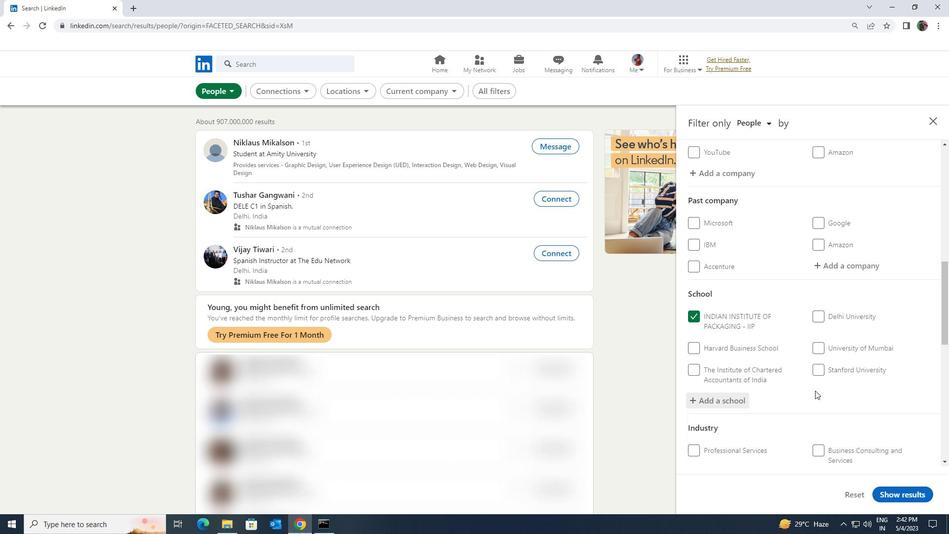 
Action: Mouse scrolled (815, 390) with delta (0, 0)
Screenshot: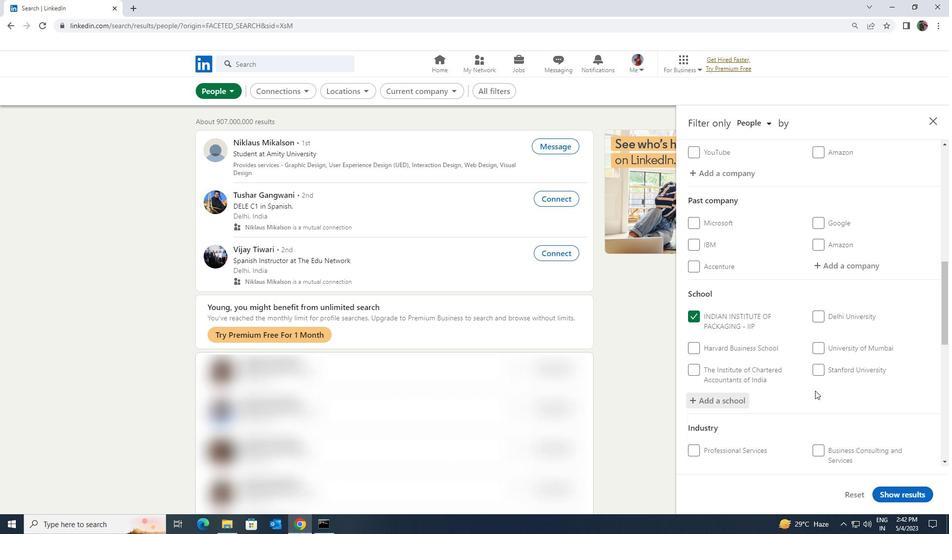 
Action: Mouse moved to (815, 390)
Screenshot: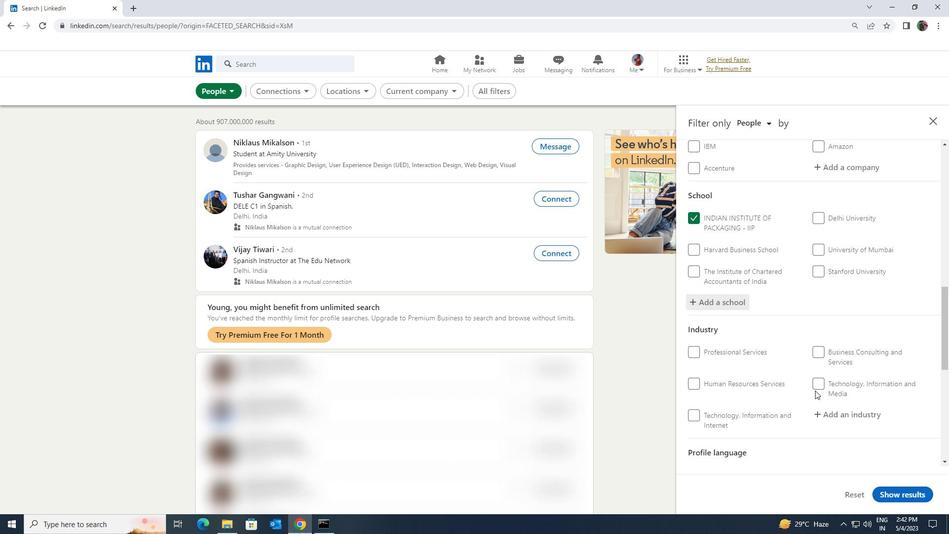 
Action: Mouse scrolled (815, 390) with delta (0, 0)
Screenshot: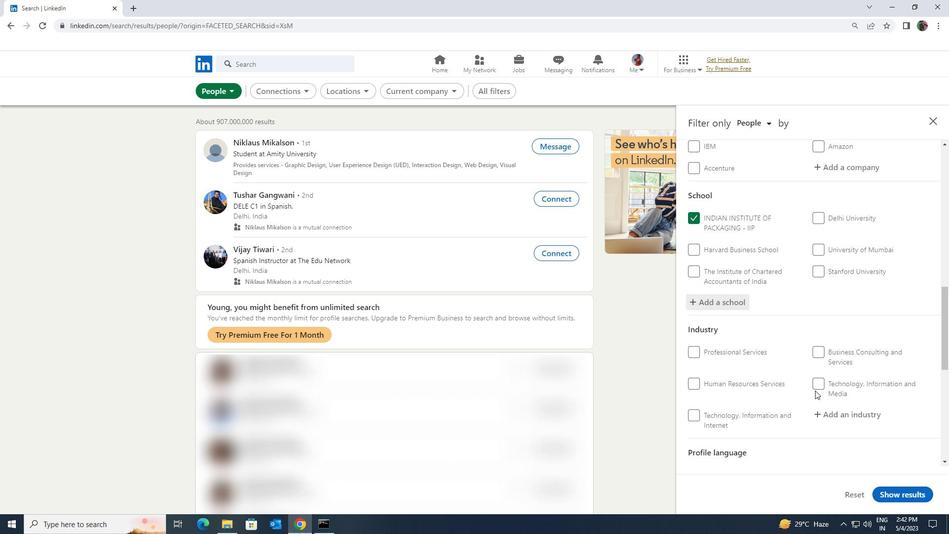 
Action: Mouse moved to (823, 367)
Screenshot: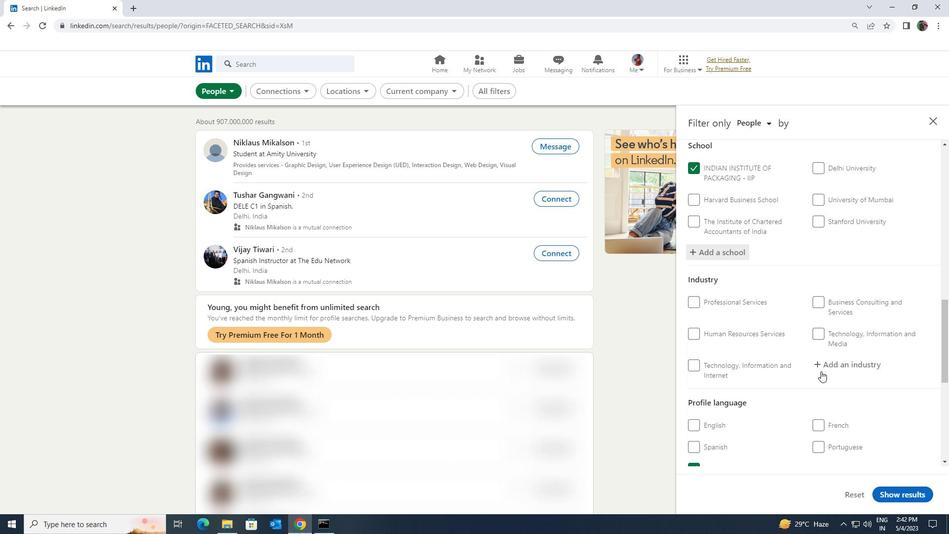 
Action: Mouse pressed left at (823, 367)
Screenshot: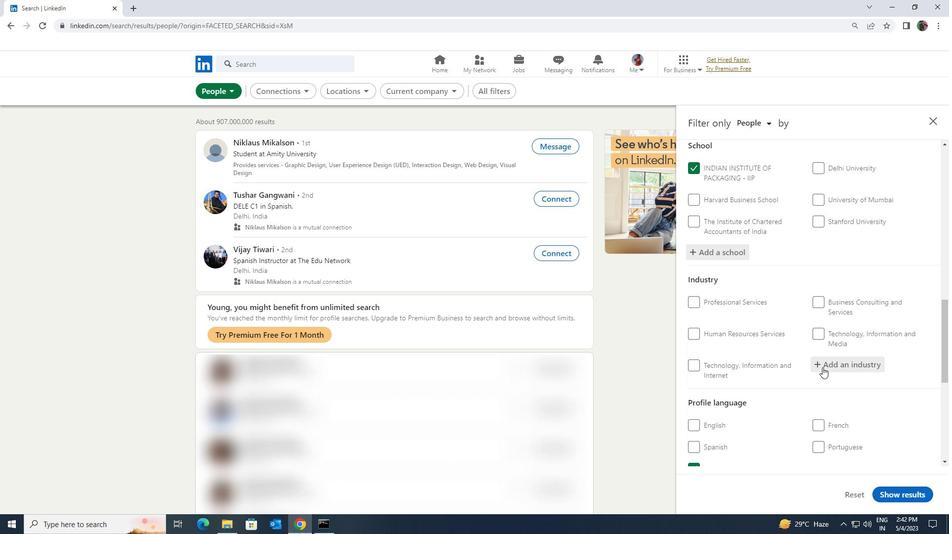
Action: Key pressed <Key.shift><Key.shift><Key.shift><Key.shift><Key.shift><Key.shift><Key.shift><Key.shift><Key.shift><Key.shift>VETENI<Key.backspace>
Screenshot: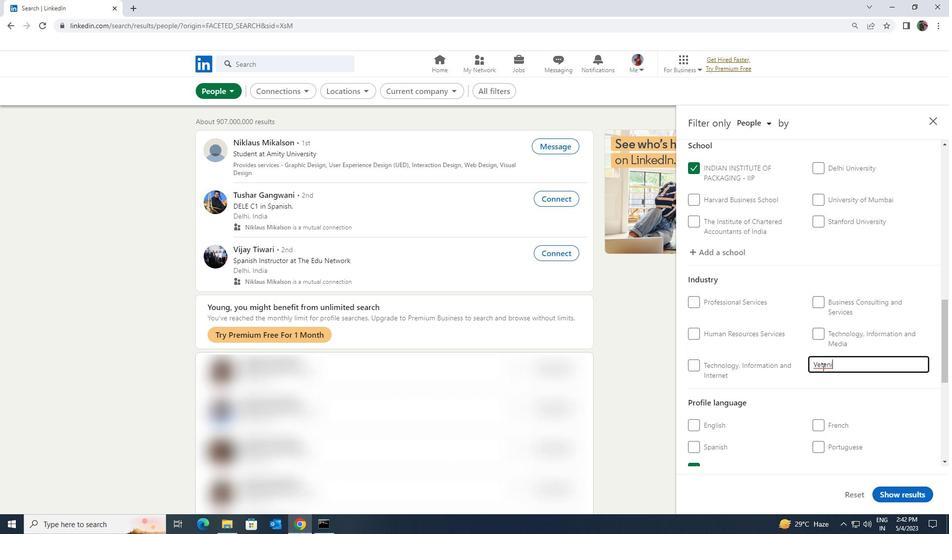 
Action: Mouse moved to (820, 368)
Screenshot: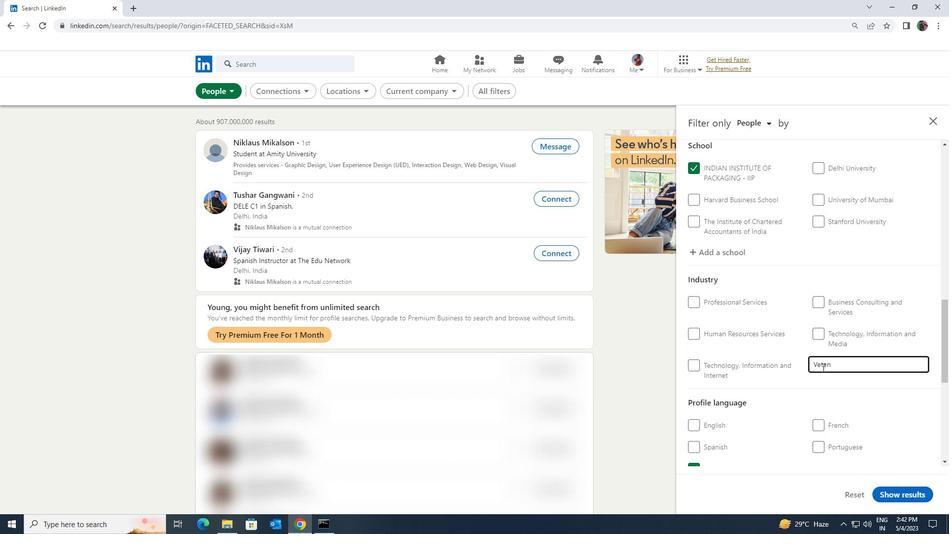 
Action: Key pressed <Key.backspace>
Screenshot: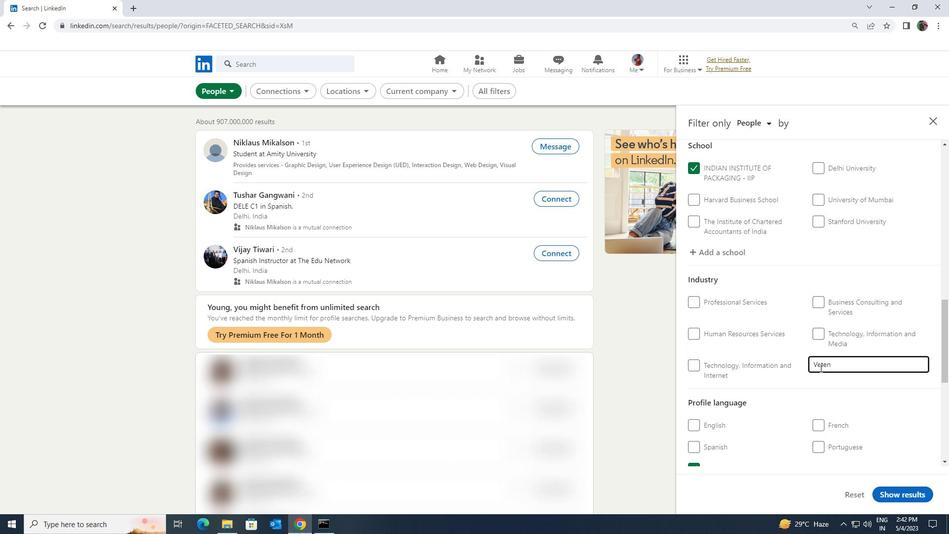 
Action: Mouse moved to (800, 373)
Screenshot: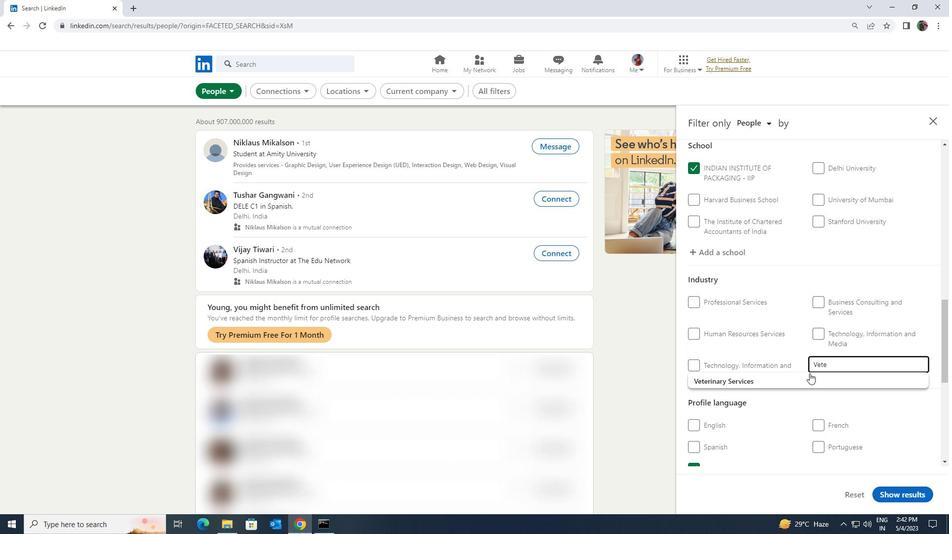 
Action: Mouse pressed left at (800, 373)
Screenshot: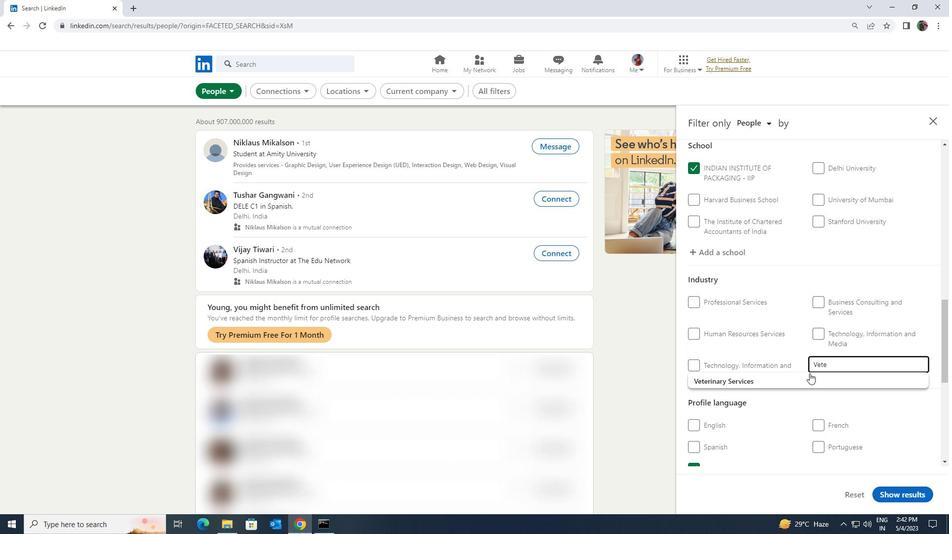 
Action: Mouse scrolled (800, 372) with delta (0, 0)
Screenshot: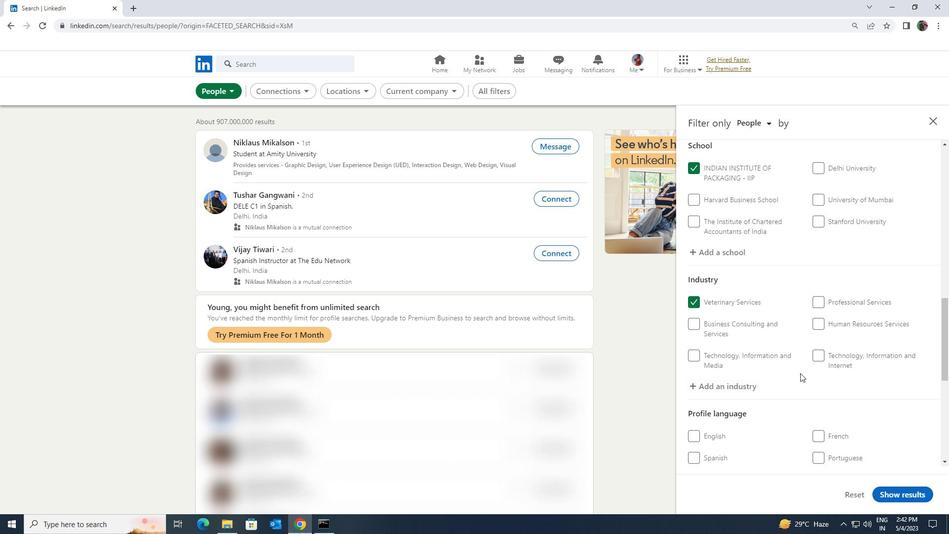 
Action: Mouse scrolled (800, 372) with delta (0, 0)
Screenshot: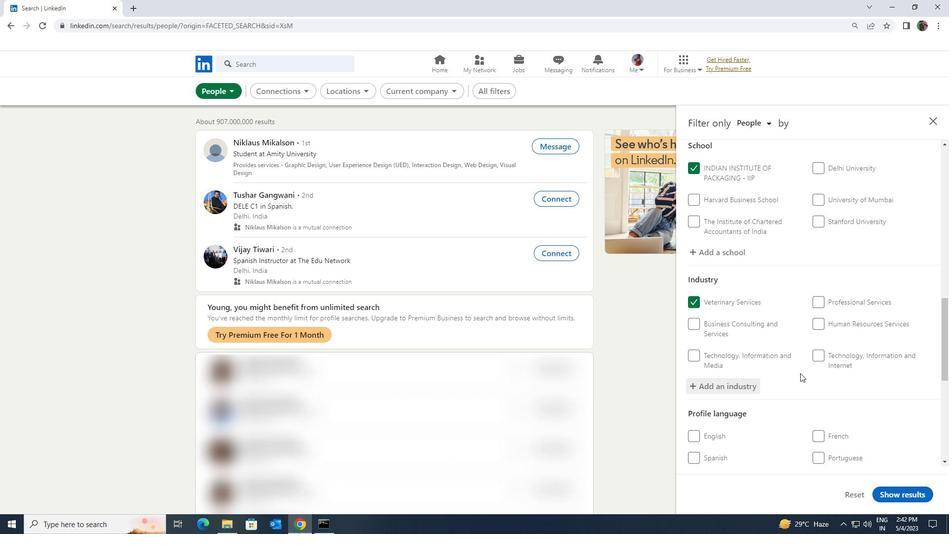 
Action: Mouse scrolled (800, 372) with delta (0, 0)
Screenshot: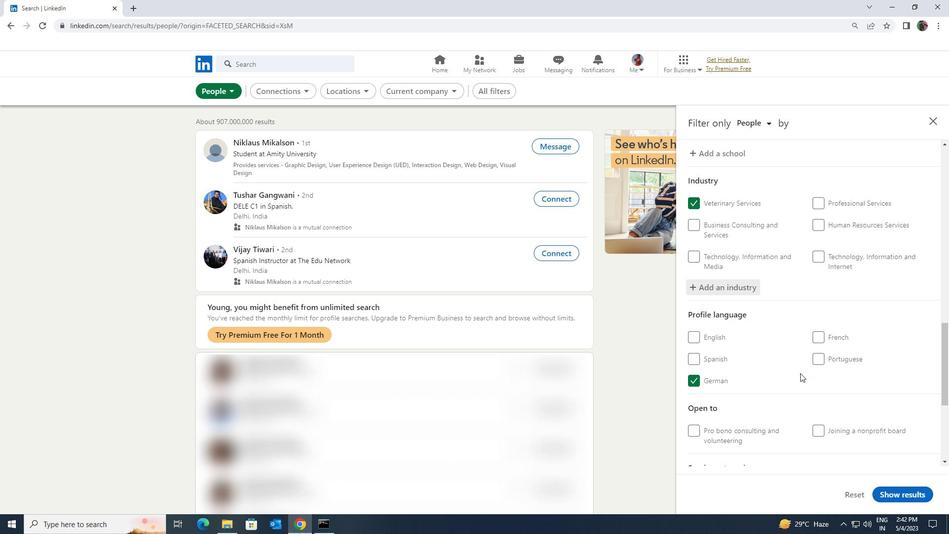 
Action: Mouse scrolled (800, 372) with delta (0, 0)
Screenshot: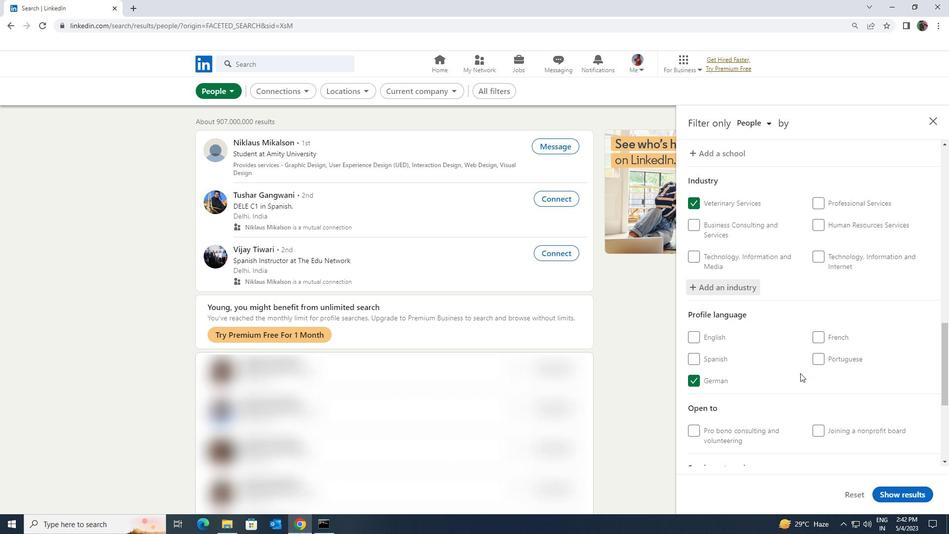 
Action: Mouse moved to (800, 373)
Screenshot: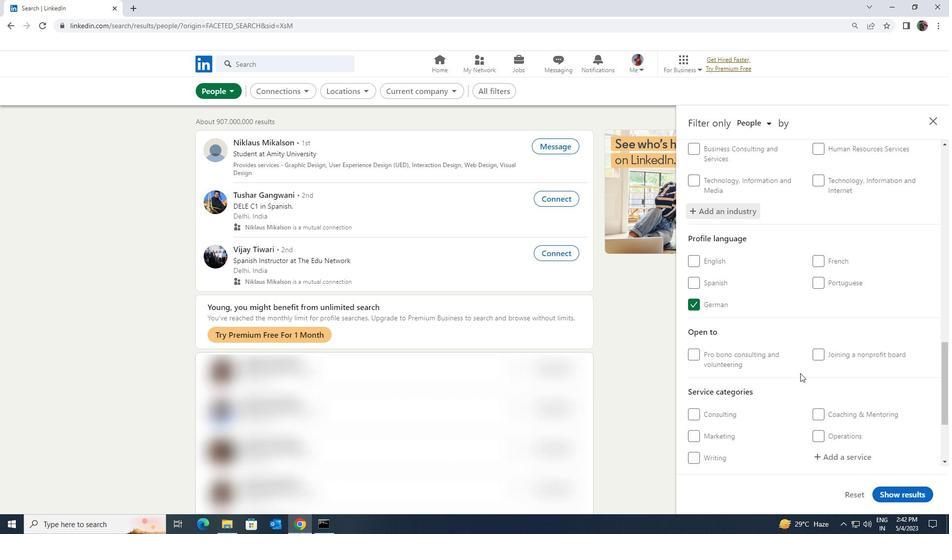 
Action: Mouse scrolled (800, 373) with delta (0, 0)
Screenshot: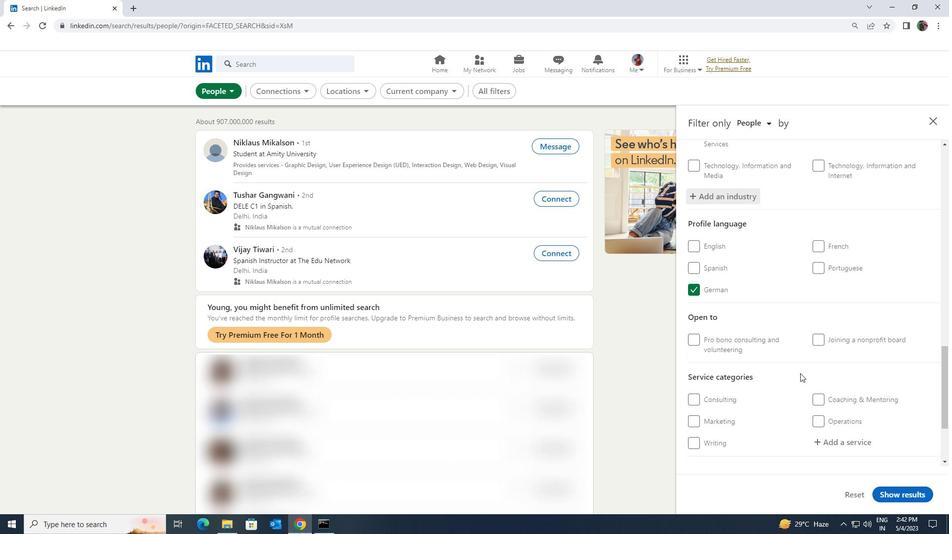 
Action: Mouse moved to (821, 380)
Screenshot: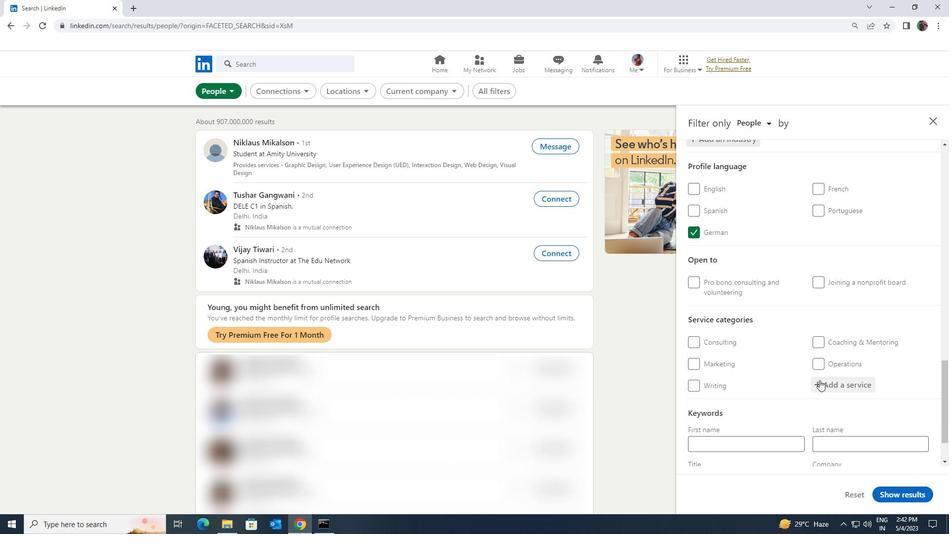 
Action: Mouse pressed left at (821, 380)
Screenshot: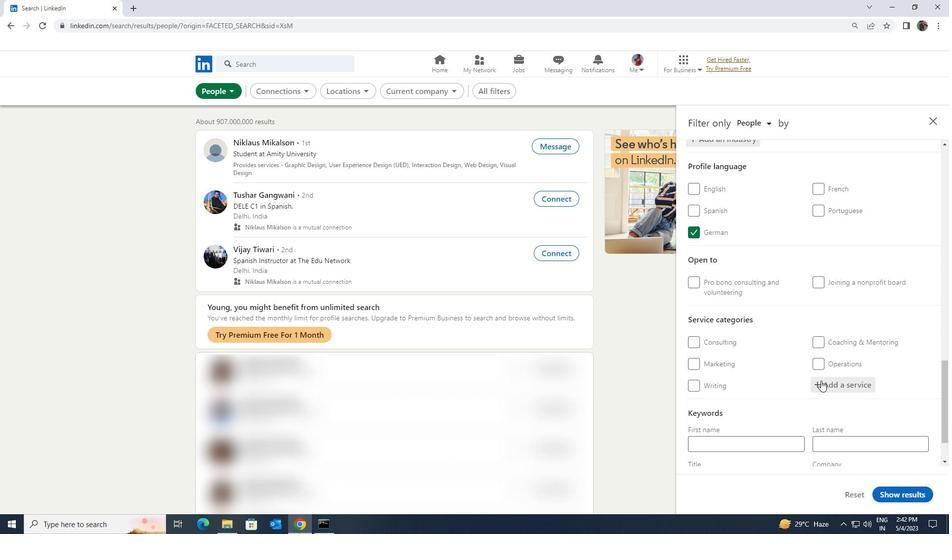 
Action: Key pressed <Key.shift>SOCIAL<Key.space><Key.shift>MEDIA
Screenshot: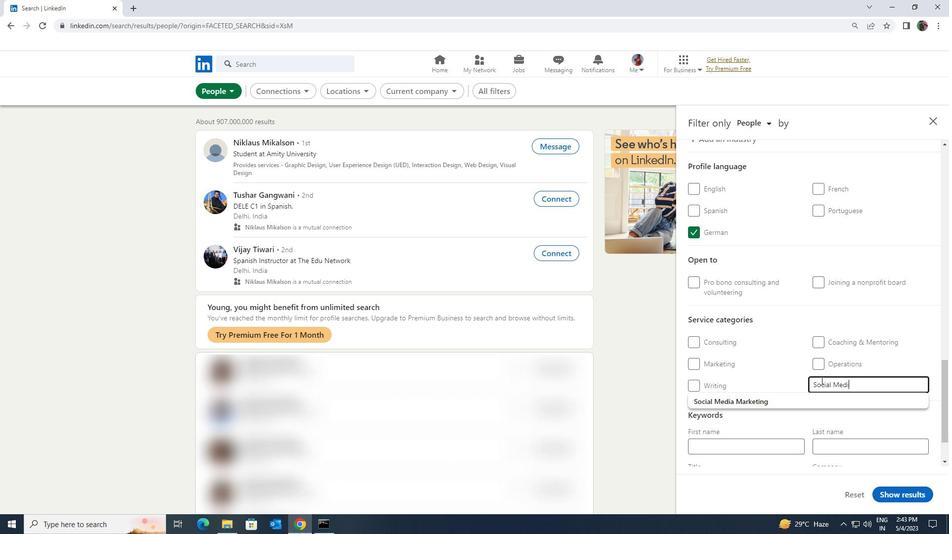 
Action: Mouse moved to (804, 399)
Screenshot: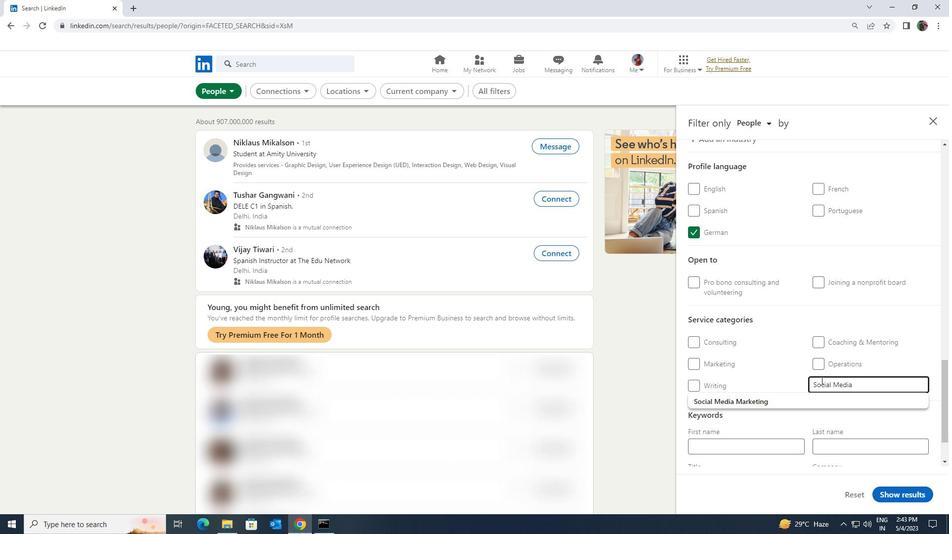 
Action: Mouse pressed left at (804, 399)
Screenshot: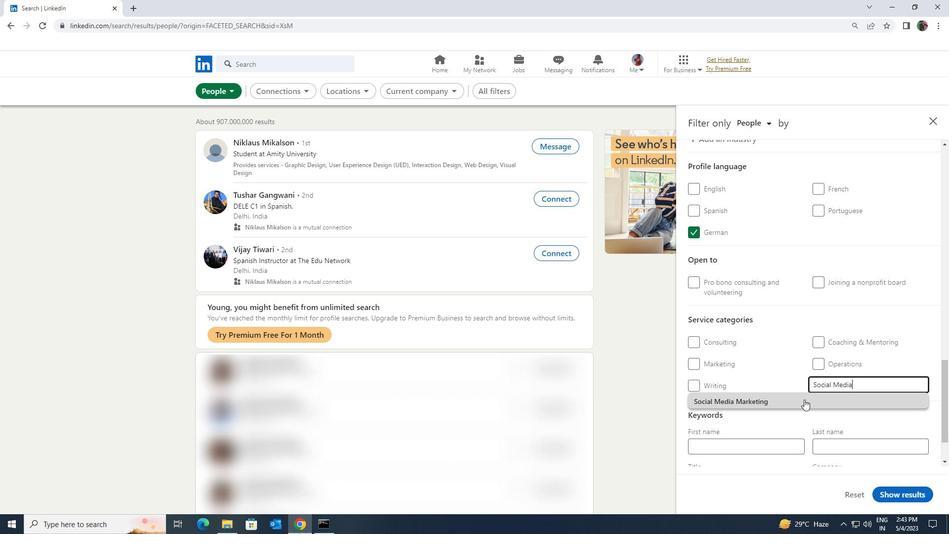 
Action: Mouse scrolled (804, 399) with delta (0, 0)
Screenshot: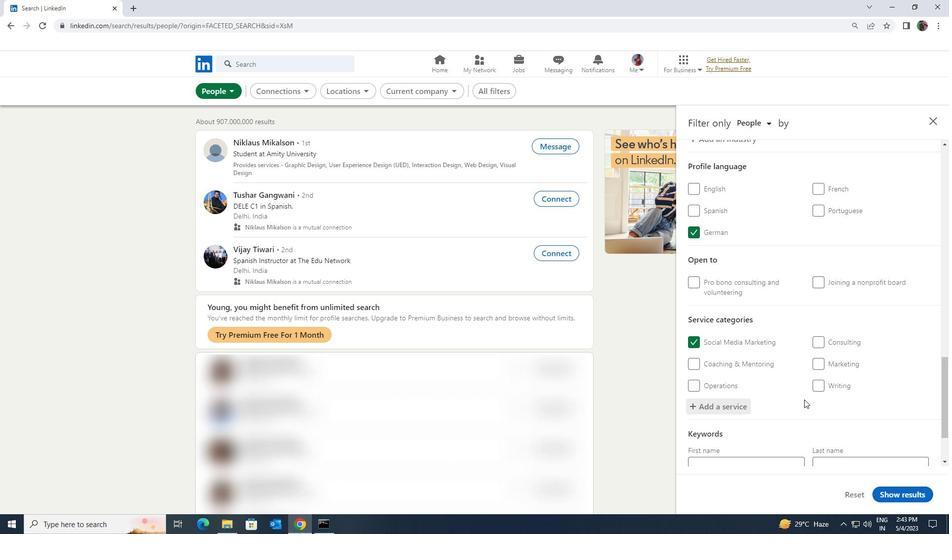 
Action: Mouse scrolled (804, 399) with delta (0, 0)
Screenshot: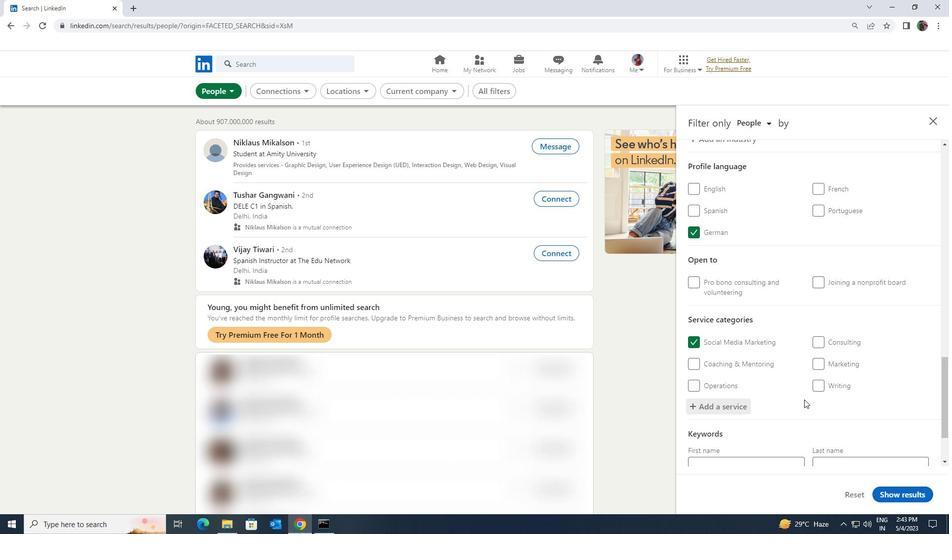 
Action: Mouse moved to (791, 416)
Screenshot: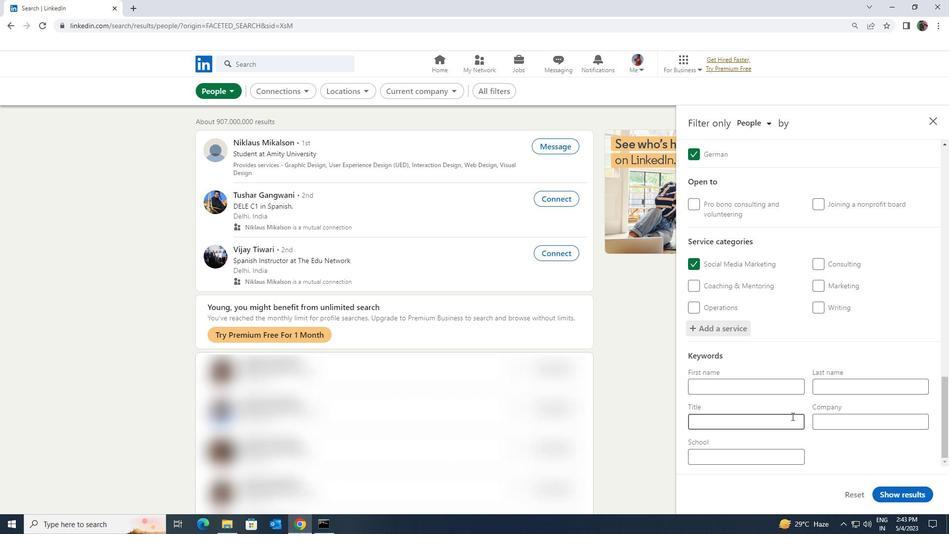 
Action: Mouse pressed left at (791, 416)
Screenshot: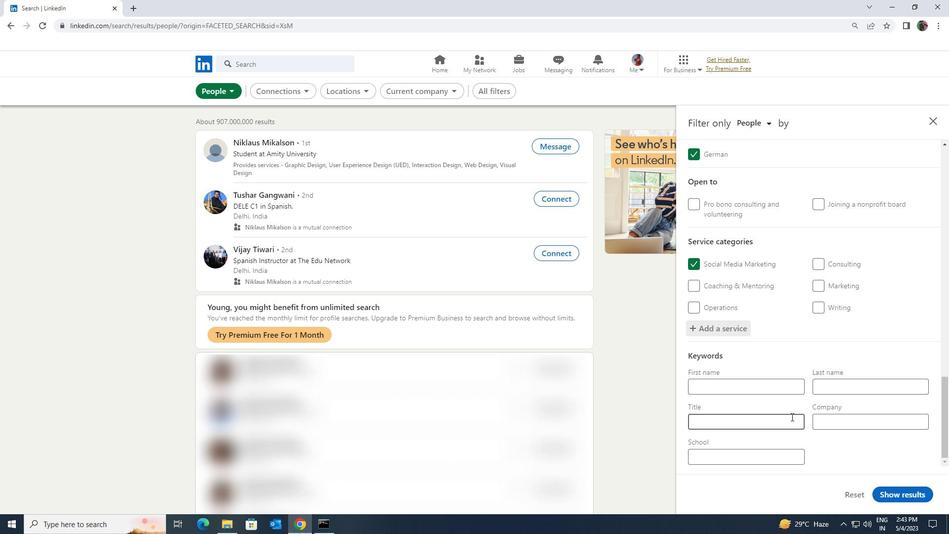 
Action: Key pressed <Key.shift><Key.shift><Key.shift><Key.shift><Key.shift><Key.shift>ATTORNEY
Screenshot: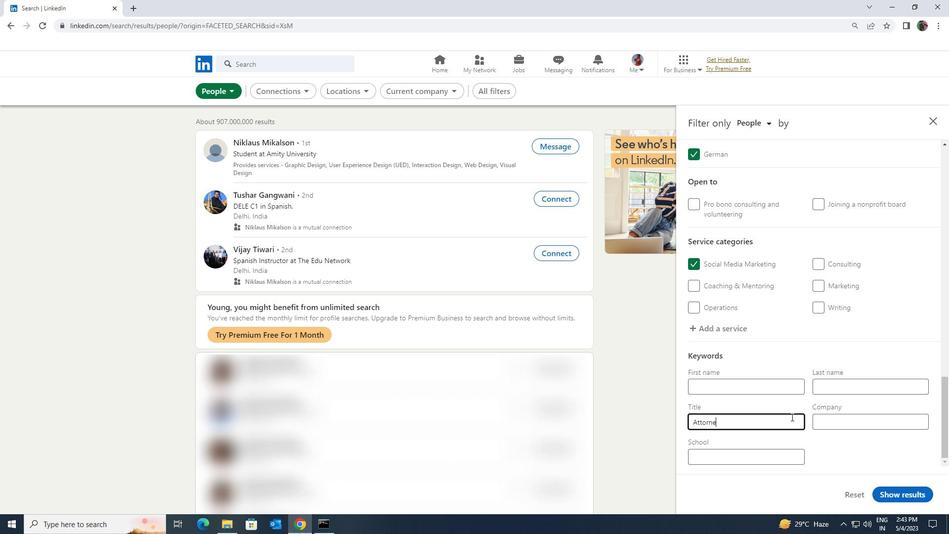 
Action: Mouse moved to (916, 493)
Screenshot: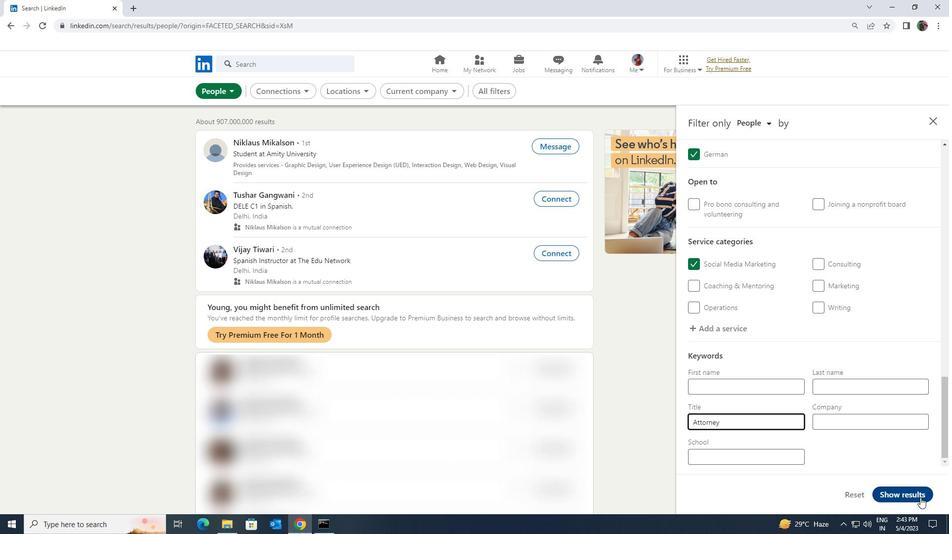 
Action: Mouse pressed left at (916, 493)
Screenshot: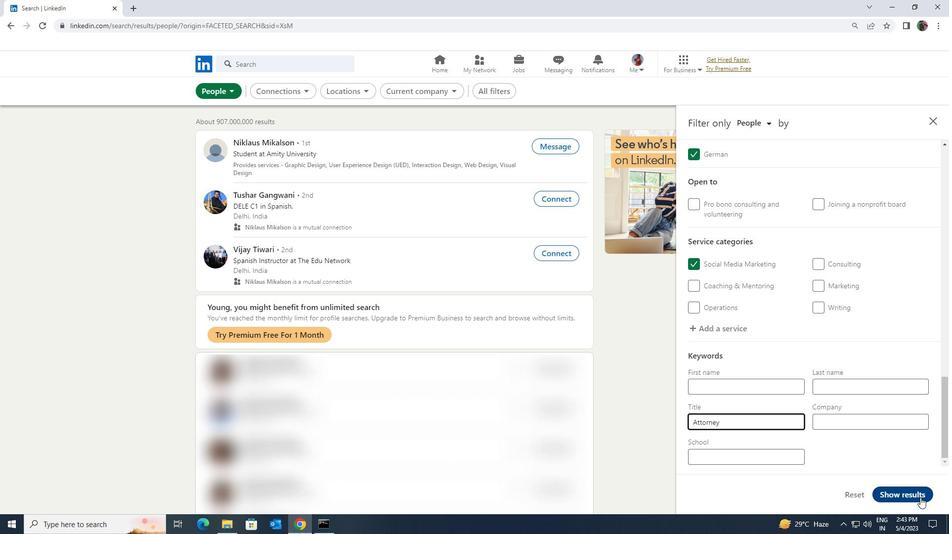 
